 Task: Search one way flight ticket for 3 adults, 3 children in premium economy from Casper: Casper Natrona County International Airport to Rockford: Chicago Rockford International Airport(was Northwest Chicagoland Regional Airport At Rockford) on 5-1-2023. Choice of flights is Sun country airlines. Number of bags: 1 carry on bag. Price is upto 94000. Outbound departure time preference is 18:30.
Action: Mouse moved to (245, 414)
Screenshot: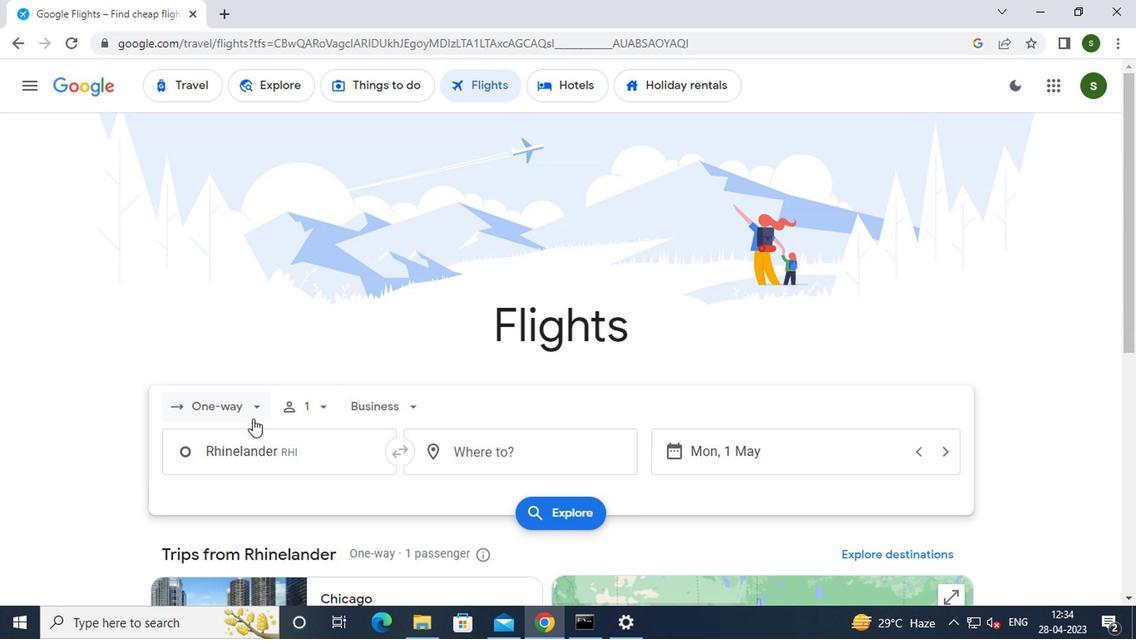 
Action: Mouse pressed left at (245, 414)
Screenshot: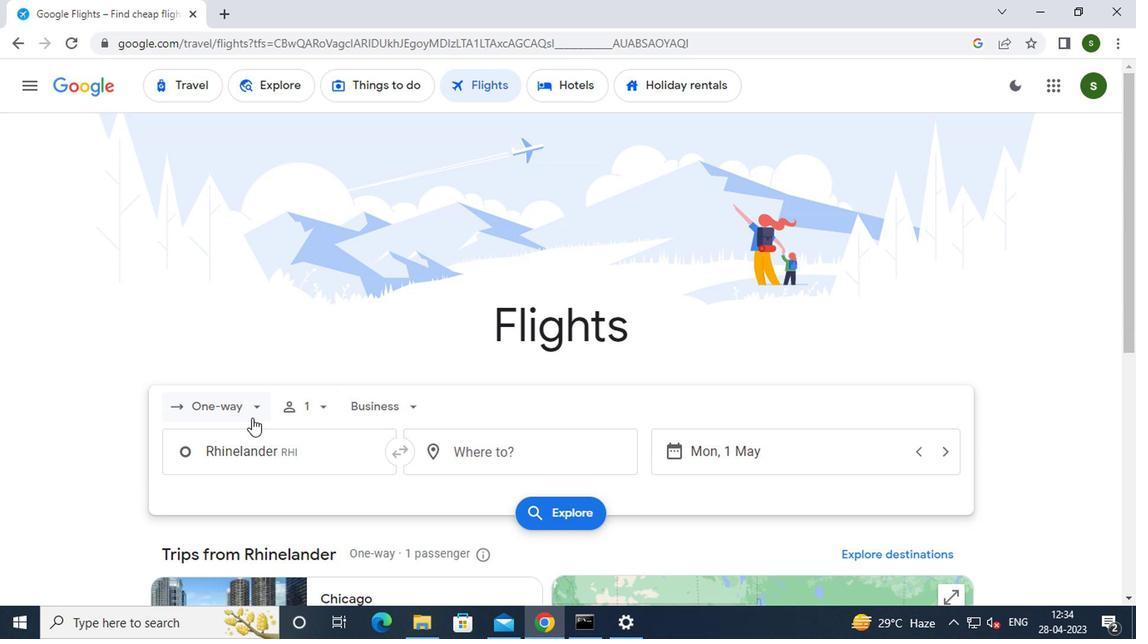 
Action: Mouse moved to (263, 488)
Screenshot: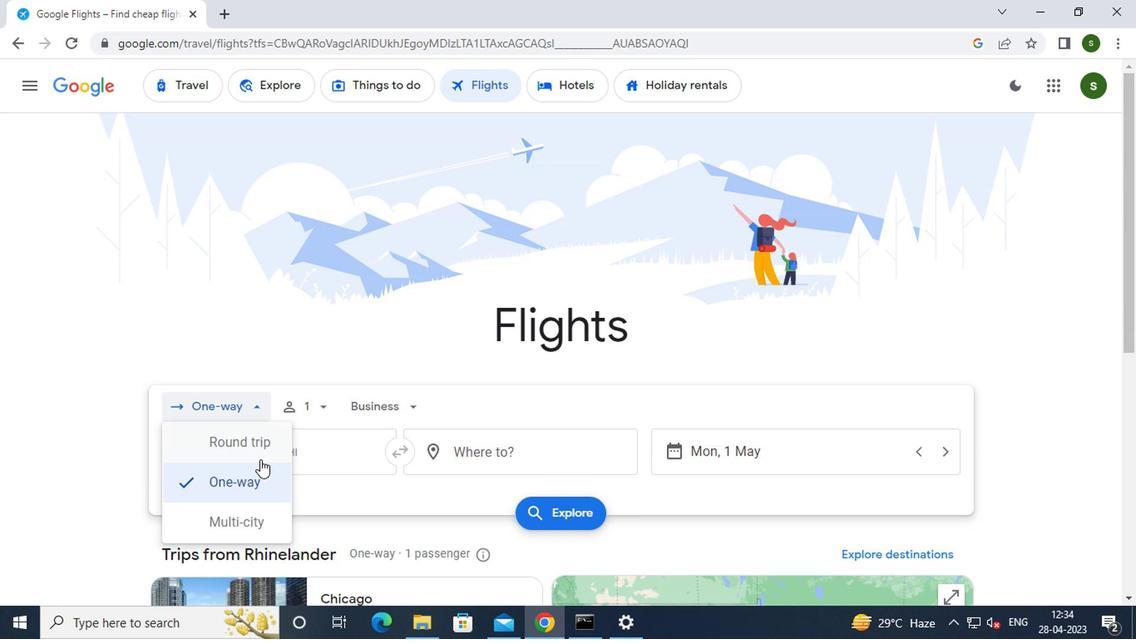 
Action: Mouse pressed left at (263, 488)
Screenshot: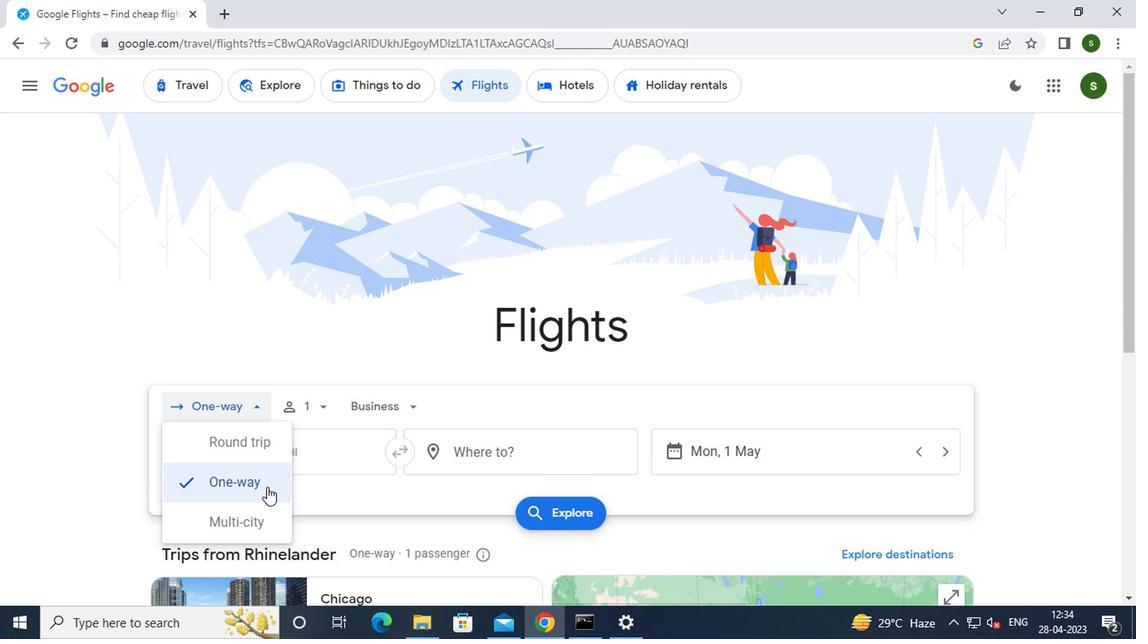 
Action: Mouse moved to (321, 411)
Screenshot: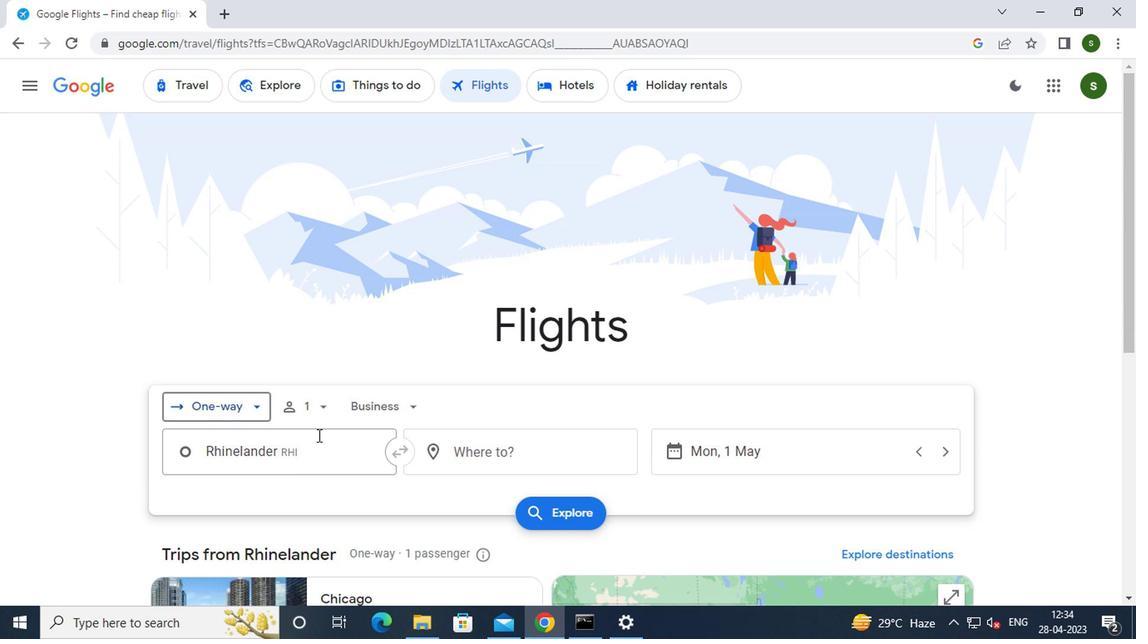 
Action: Mouse pressed left at (321, 411)
Screenshot: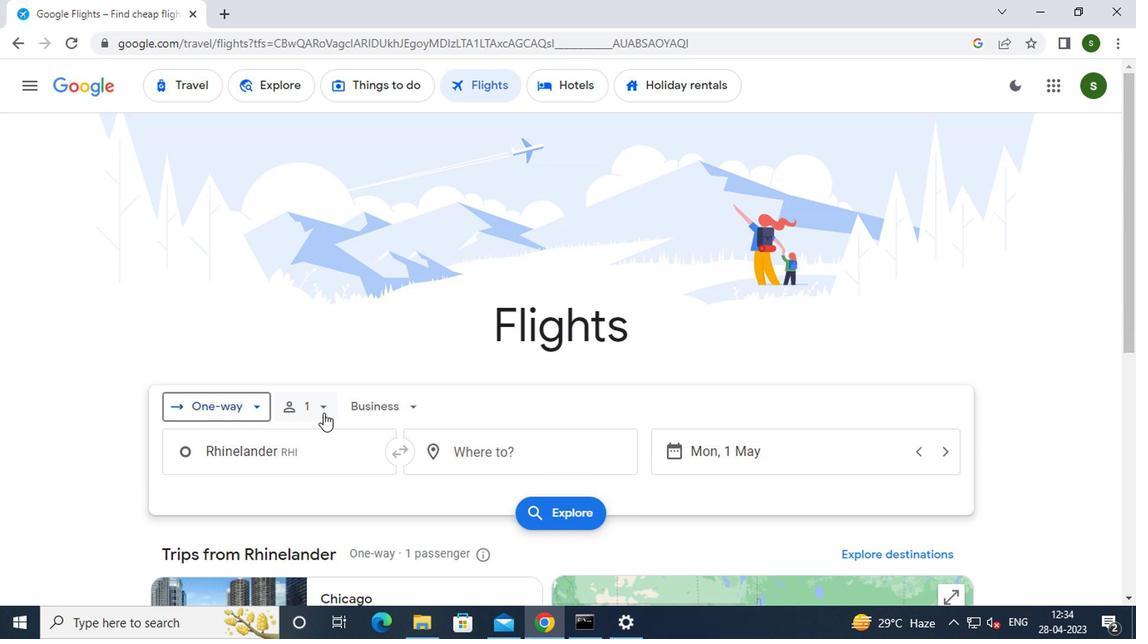 
Action: Mouse moved to (452, 451)
Screenshot: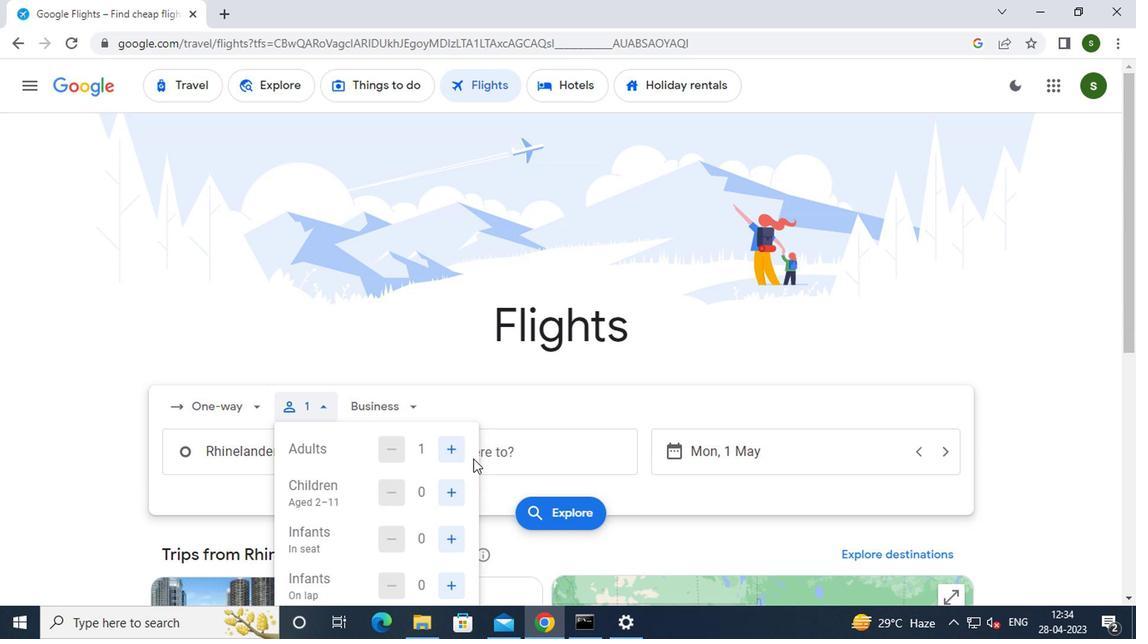 
Action: Mouse pressed left at (452, 451)
Screenshot: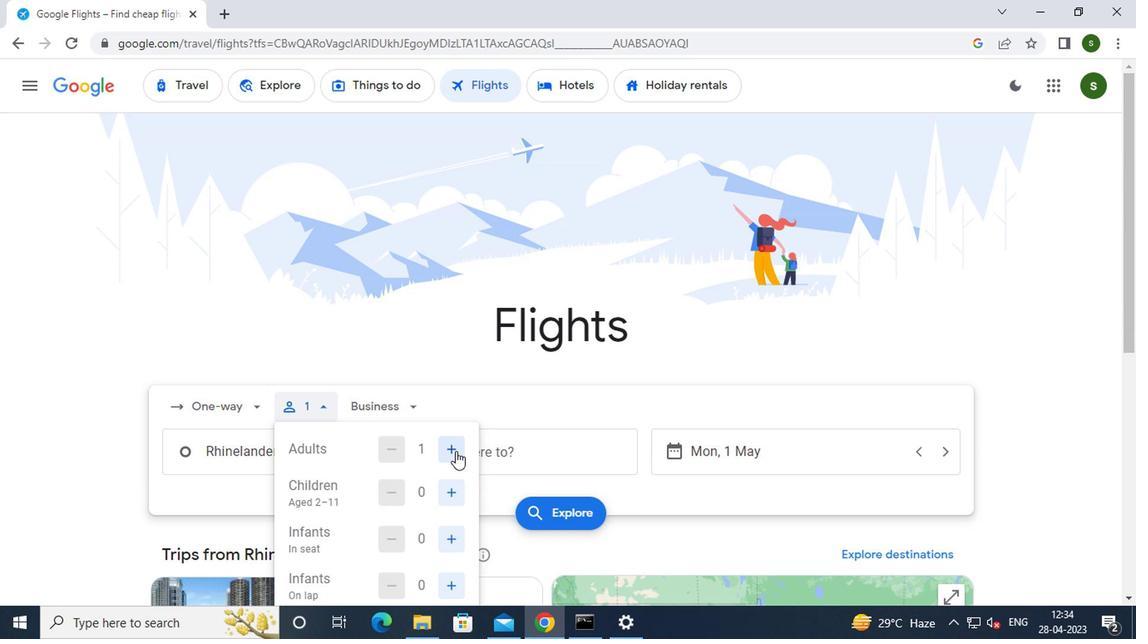 
Action: Mouse pressed left at (452, 451)
Screenshot: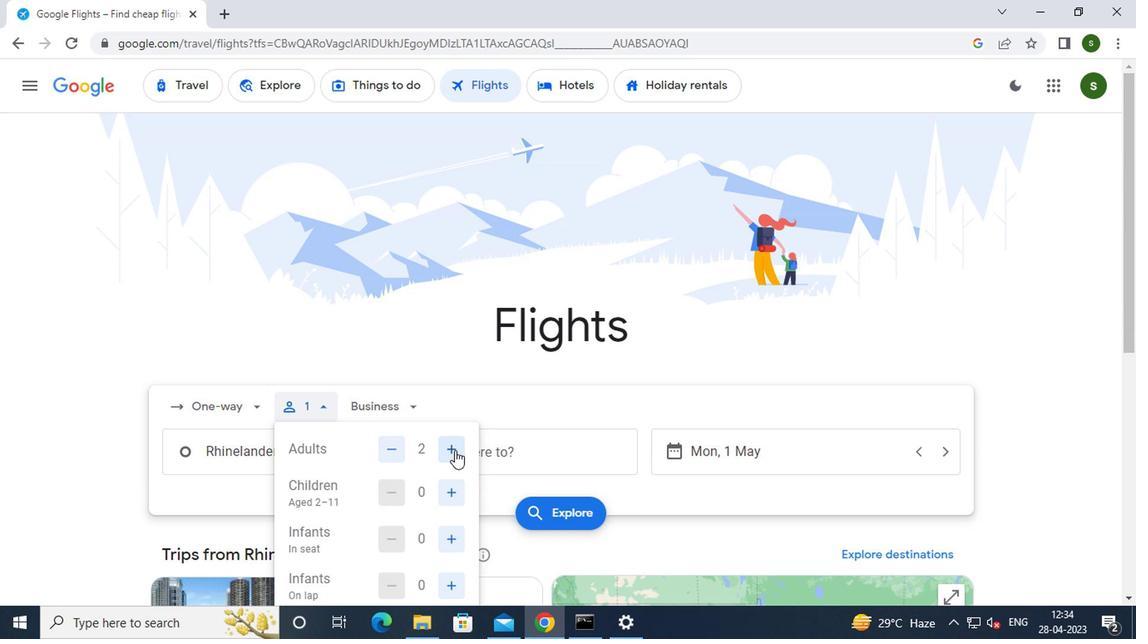
Action: Mouse moved to (448, 494)
Screenshot: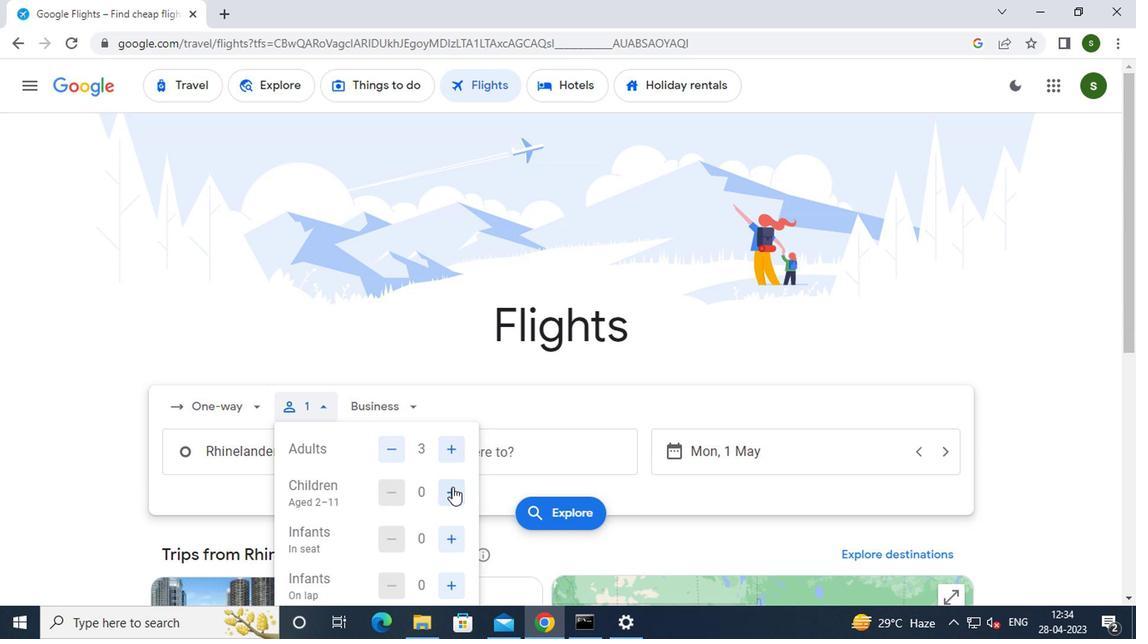 
Action: Mouse pressed left at (448, 494)
Screenshot: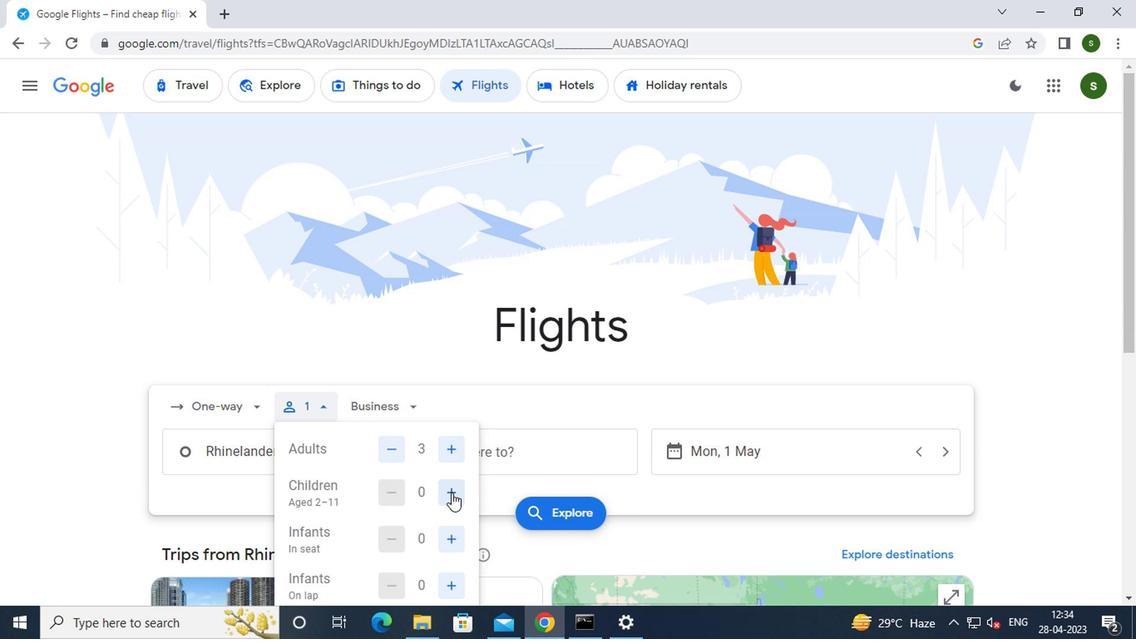 
Action: Mouse pressed left at (448, 494)
Screenshot: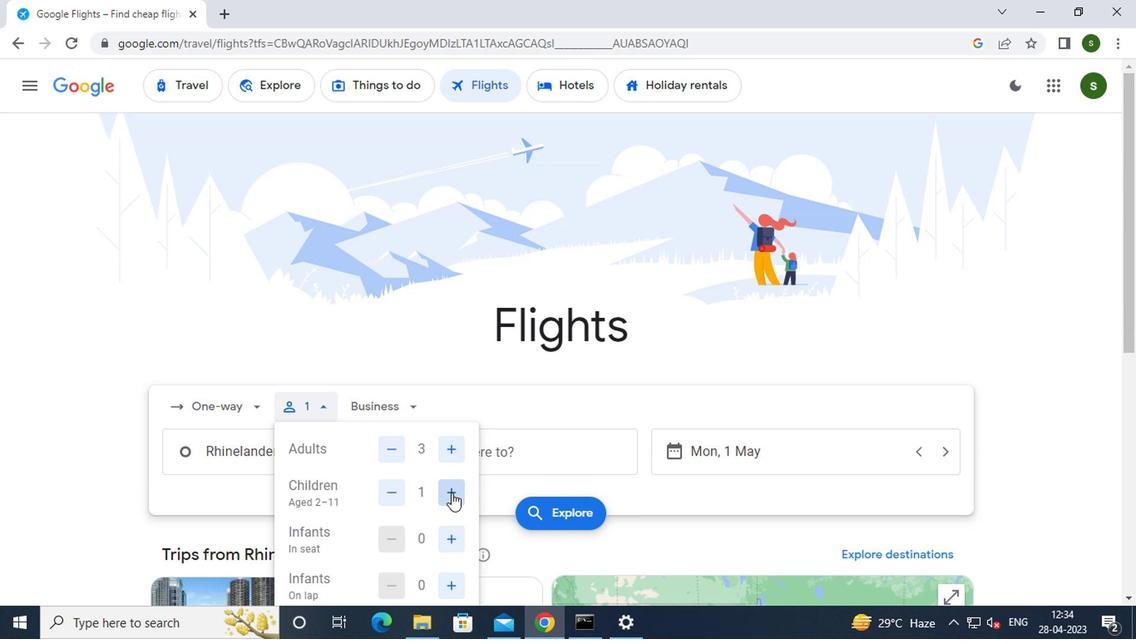 
Action: Mouse pressed left at (448, 494)
Screenshot: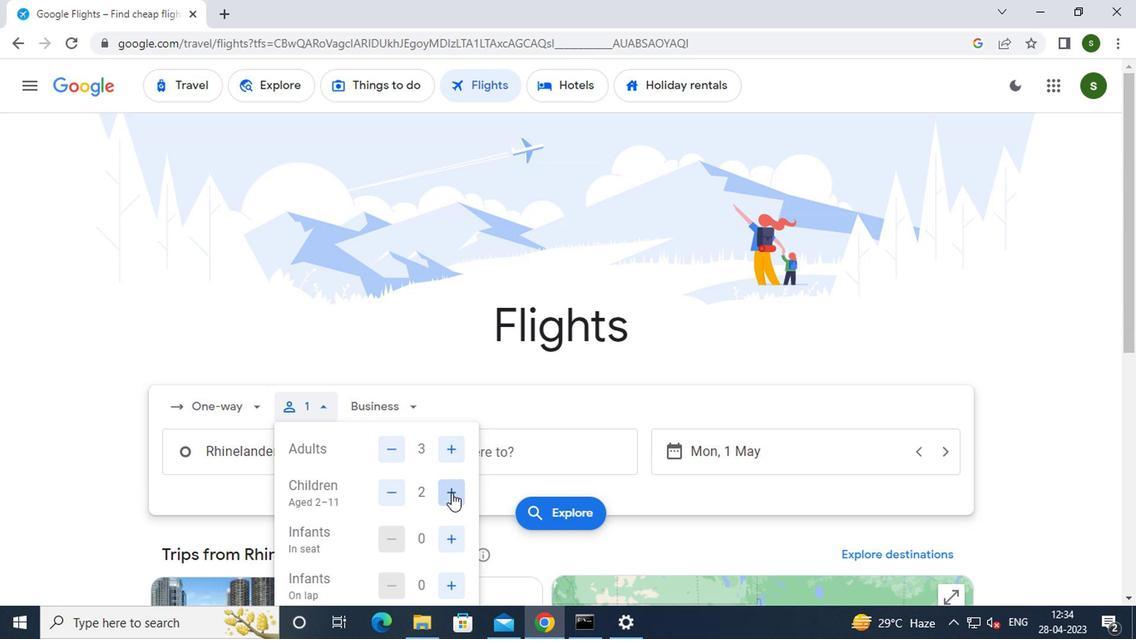 
Action: Mouse moved to (408, 404)
Screenshot: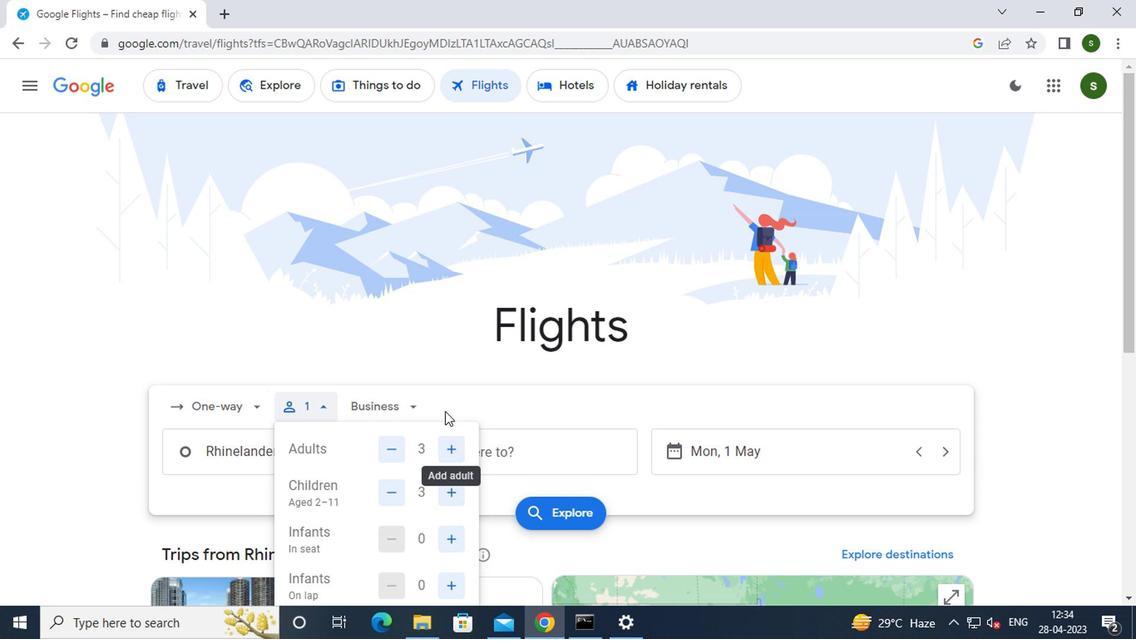 
Action: Mouse pressed left at (408, 404)
Screenshot: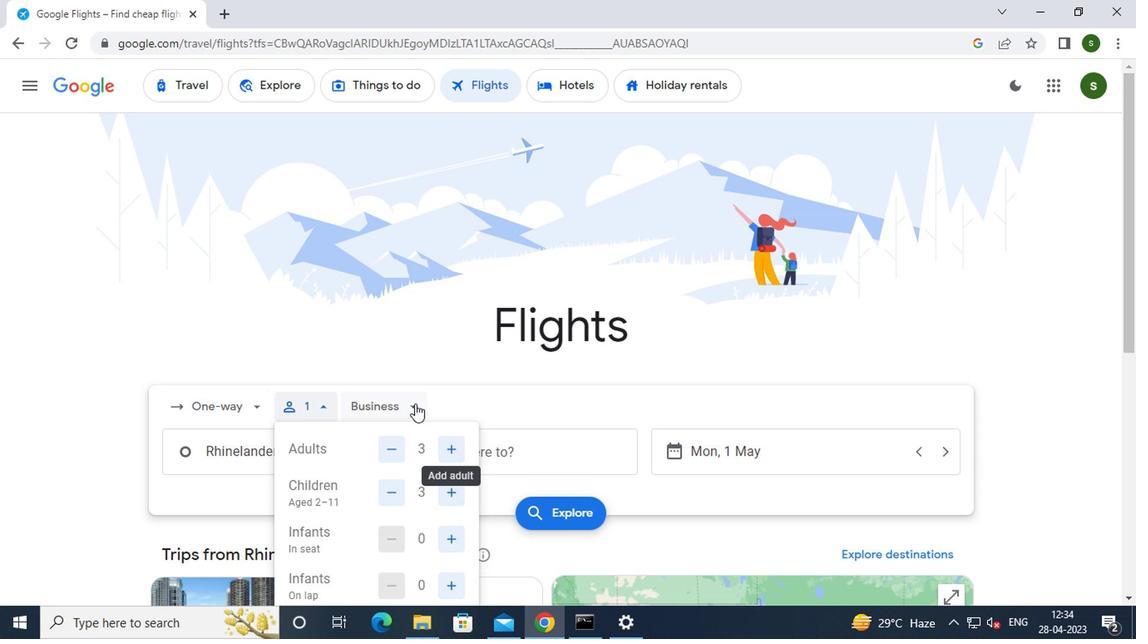 
Action: Mouse moved to (432, 482)
Screenshot: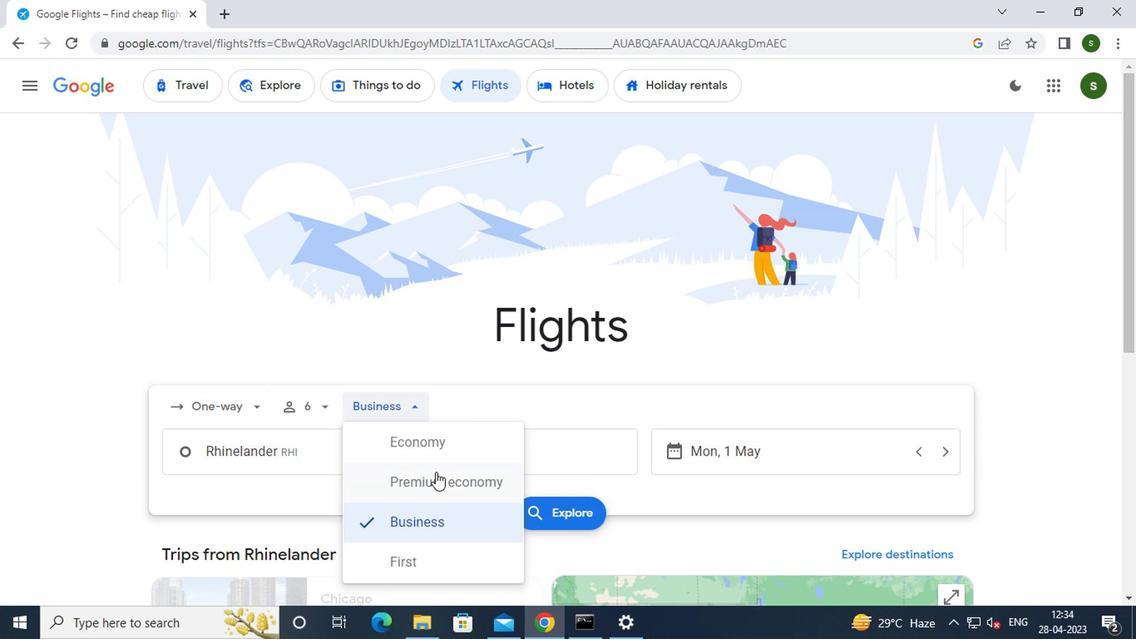 
Action: Mouse pressed left at (432, 482)
Screenshot: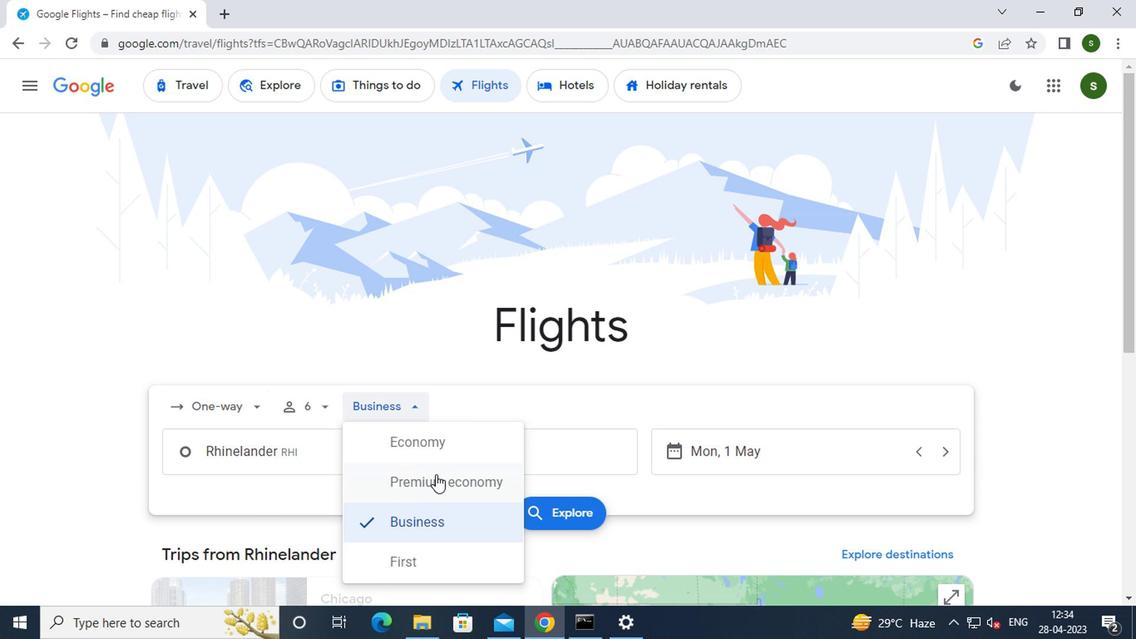 
Action: Mouse moved to (323, 464)
Screenshot: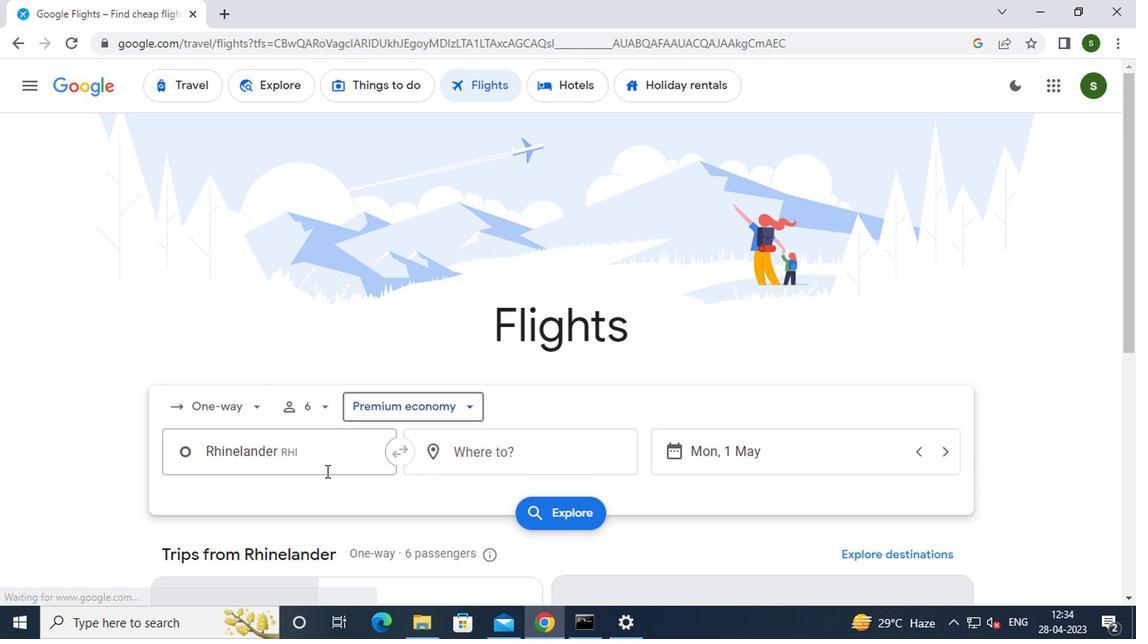 
Action: Mouse pressed left at (323, 464)
Screenshot: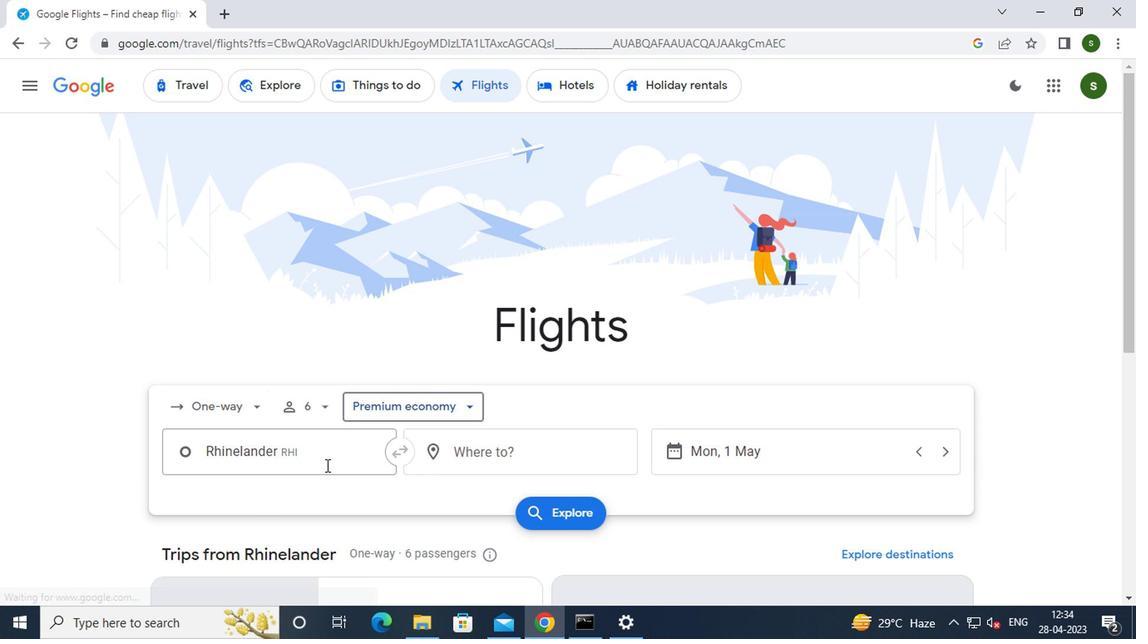 
Action: Key pressed <Key.backspace>c<Key.caps_lock>asper
Screenshot: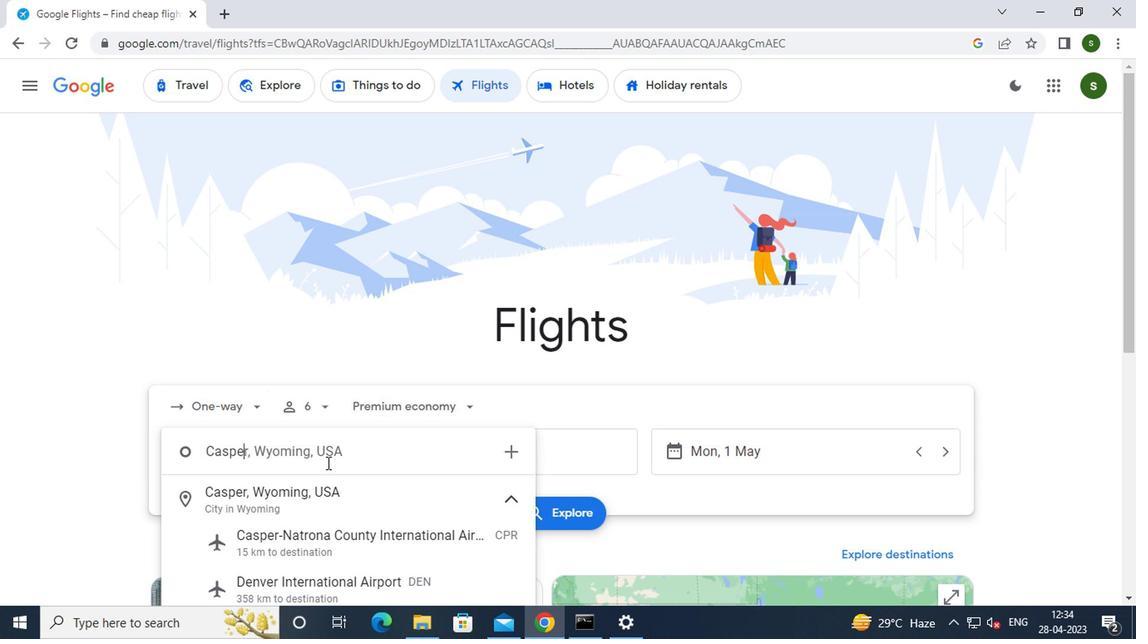 
Action: Mouse moved to (358, 544)
Screenshot: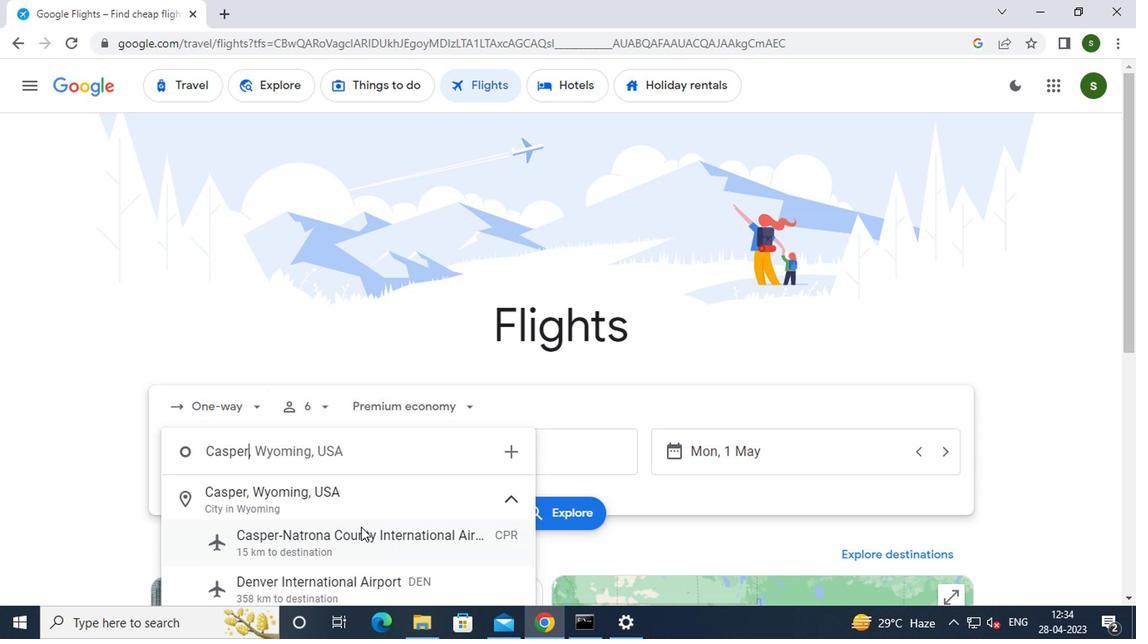 
Action: Mouse pressed left at (358, 544)
Screenshot: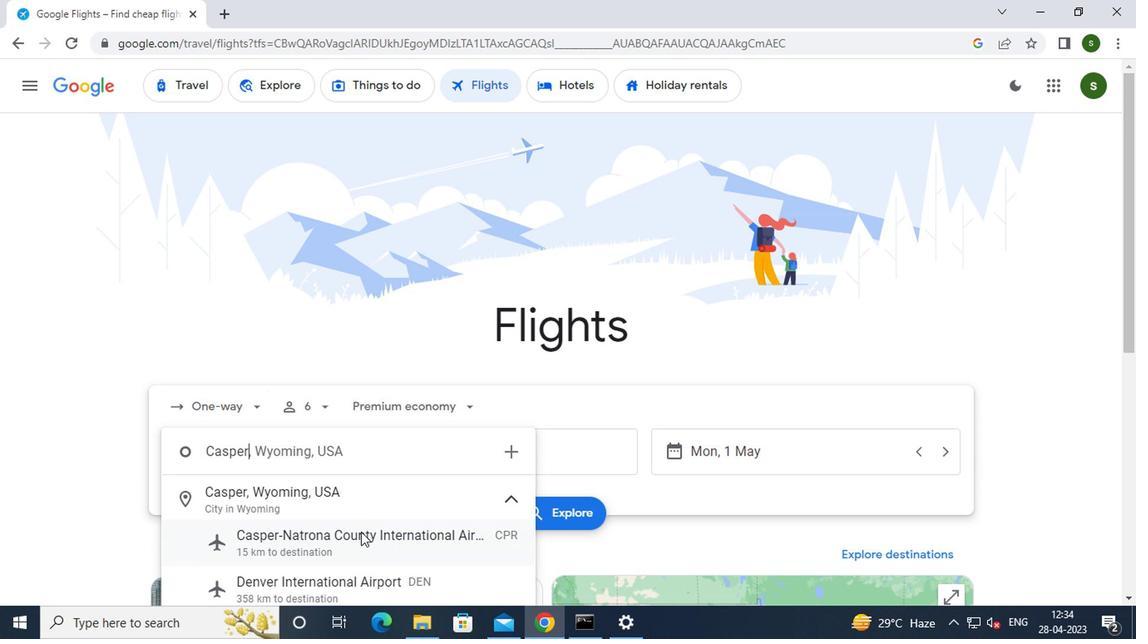 
Action: Mouse moved to (515, 453)
Screenshot: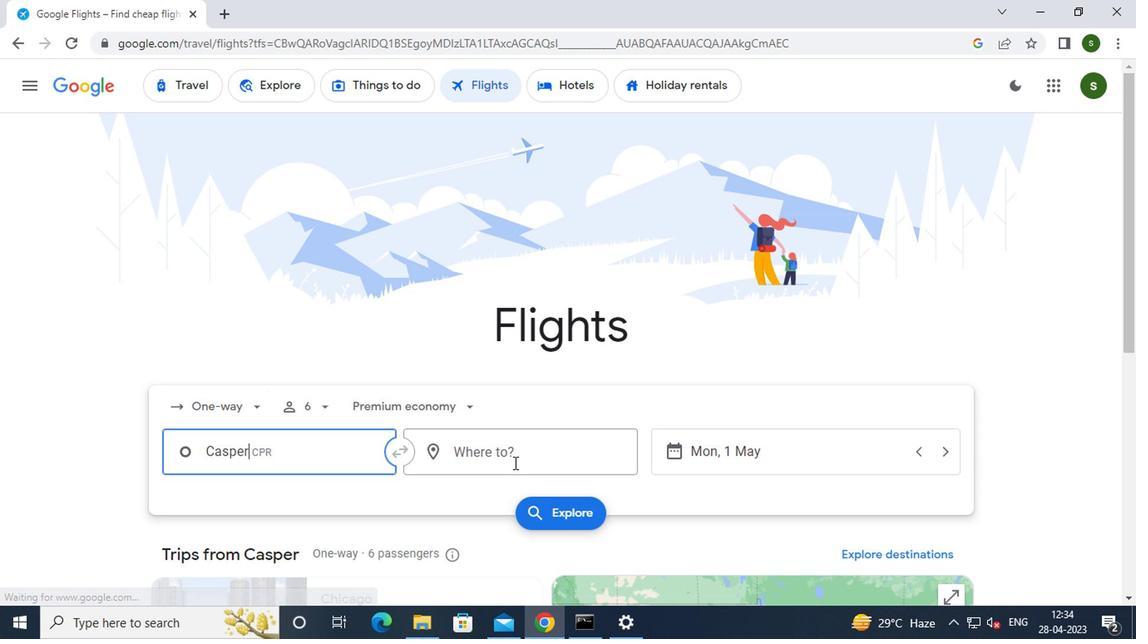 
Action: Mouse pressed left at (515, 453)
Screenshot: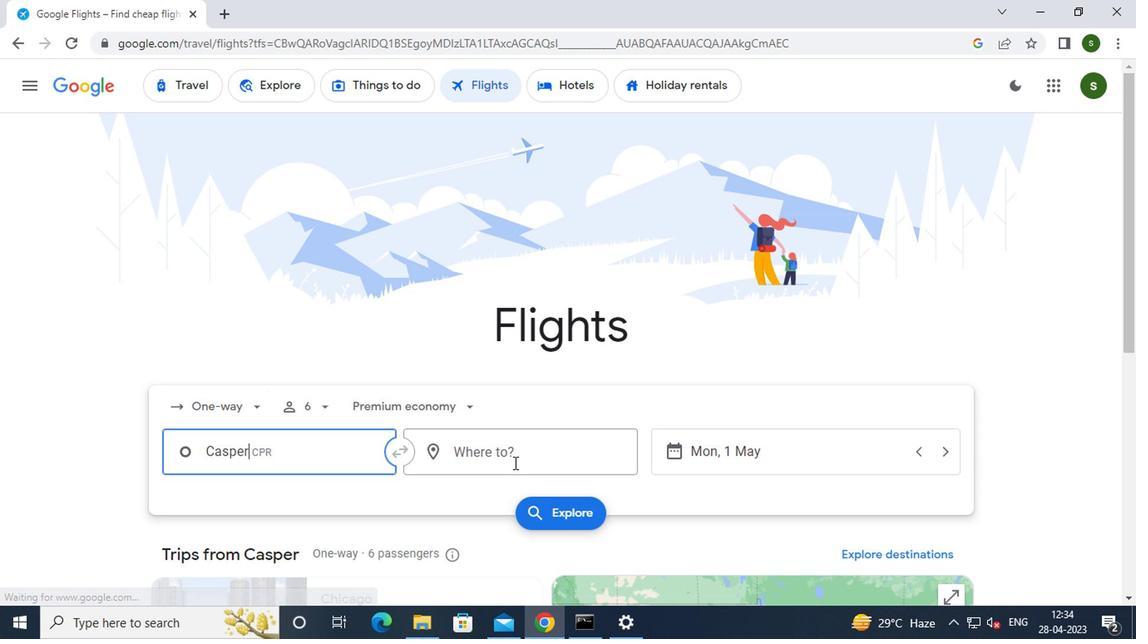
Action: Mouse moved to (507, 449)
Screenshot: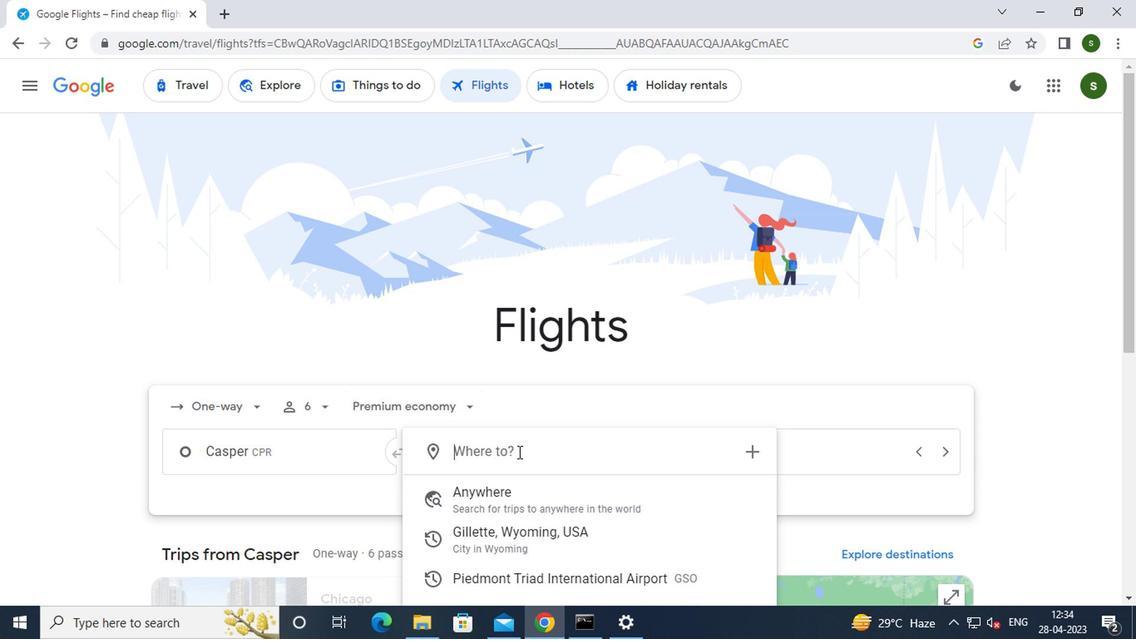 
Action: Key pressed <Key.caps_lock>r<Key.caps_lock>ockford
Screenshot: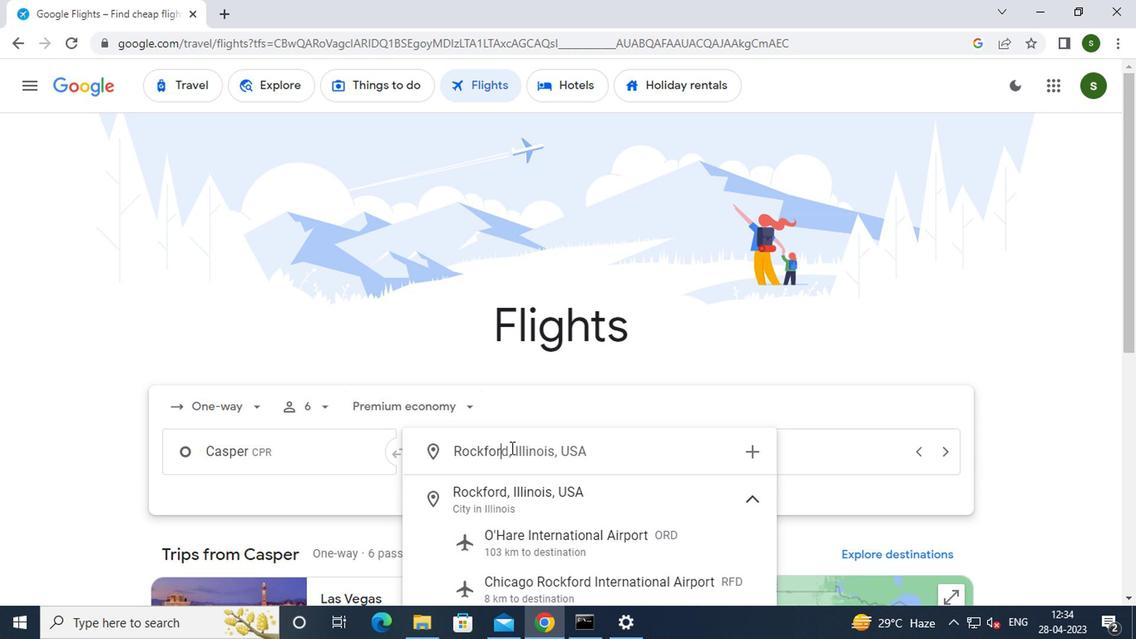 
Action: Mouse moved to (542, 591)
Screenshot: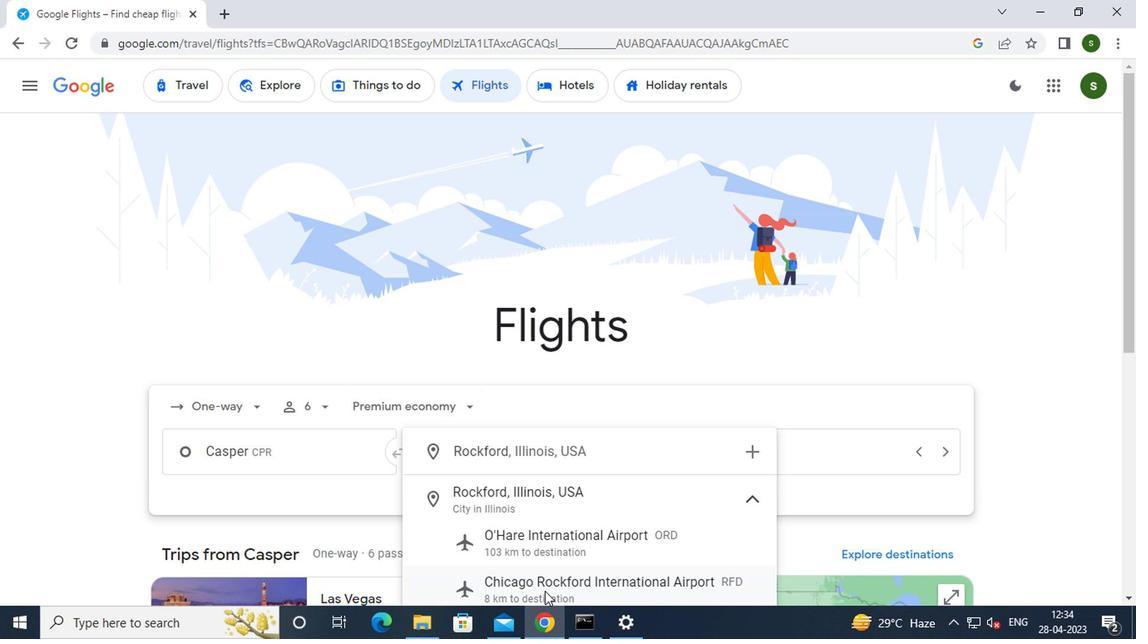 
Action: Mouse pressed left at (542, 591)
Screenshot: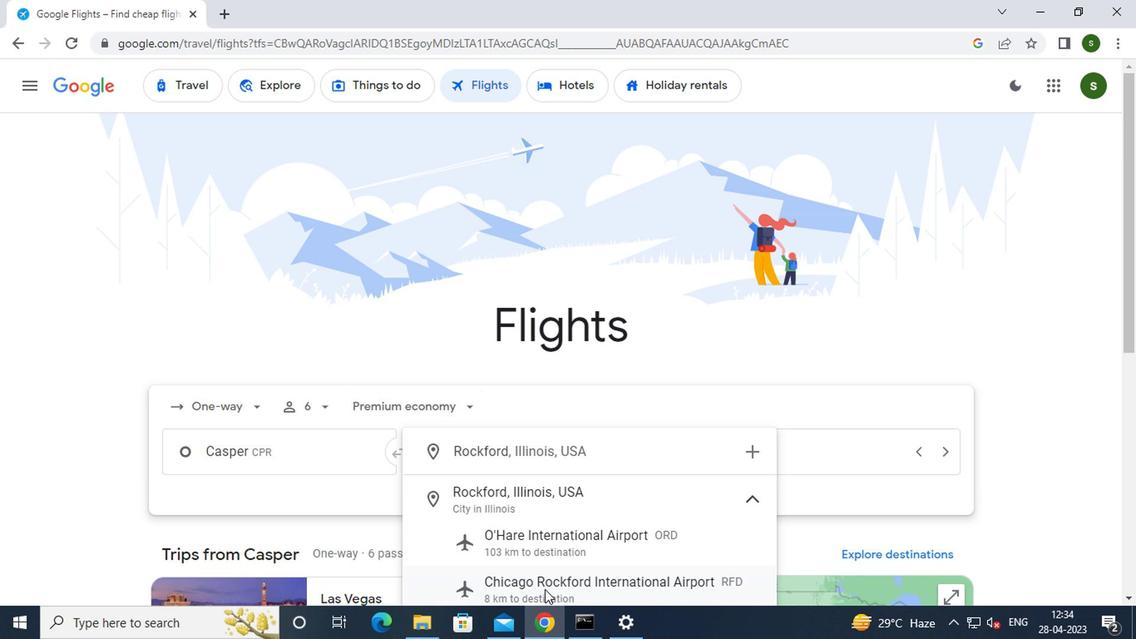
Action: Mouse moved to (753, 445)
Screenshot: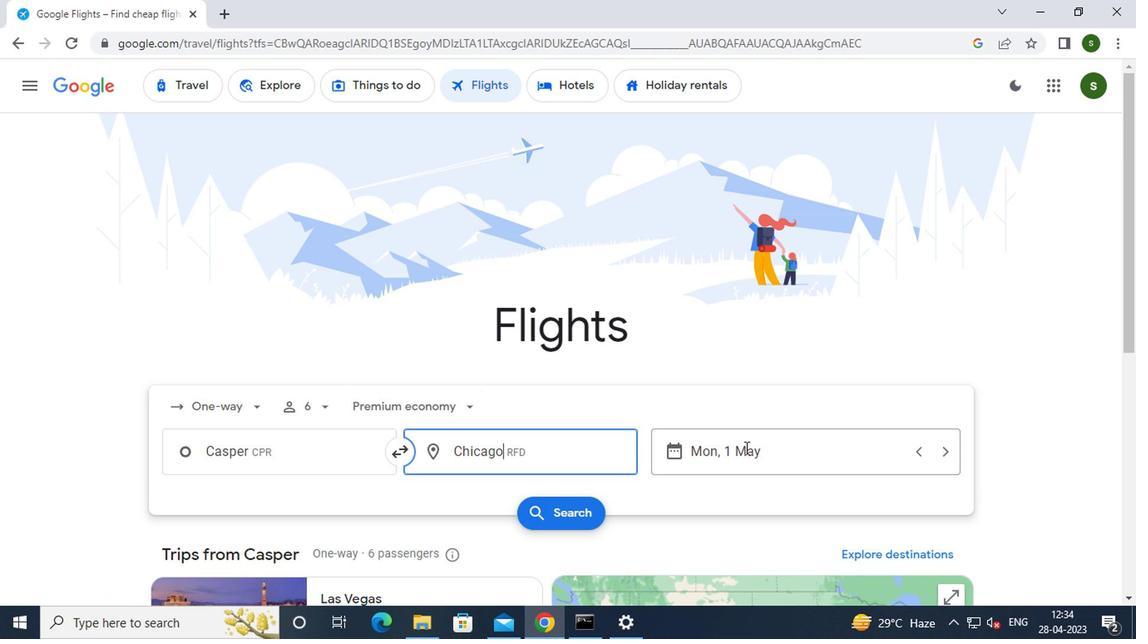 
Action: Mouse pressed left at (753, 445)
Screenshot: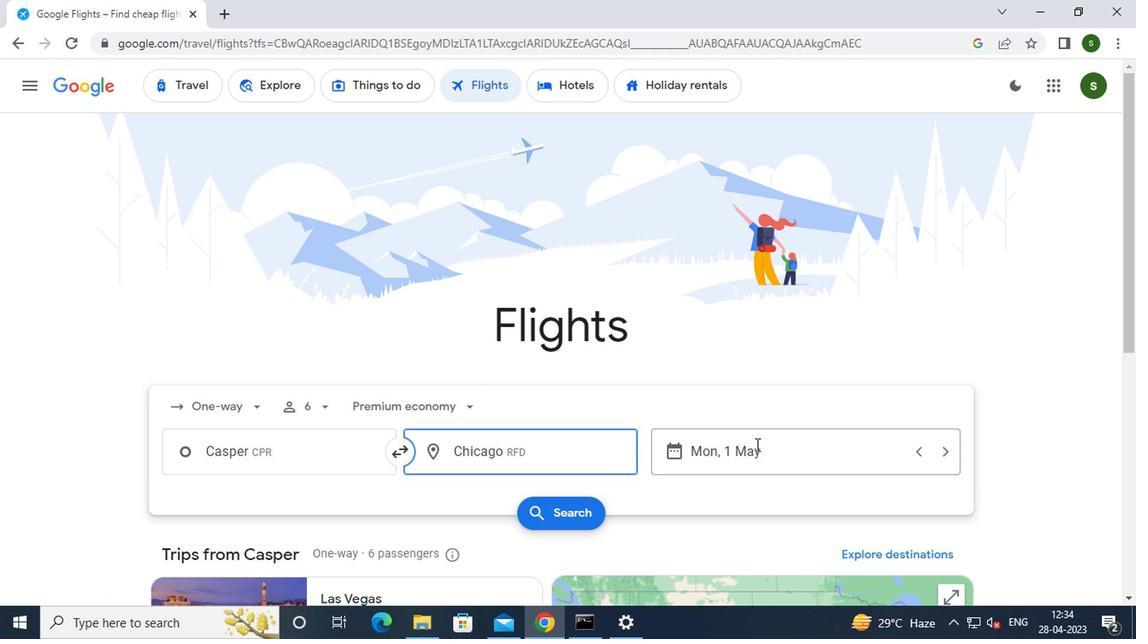 
Action: Mouse moved to (722, 303)
Screenshot: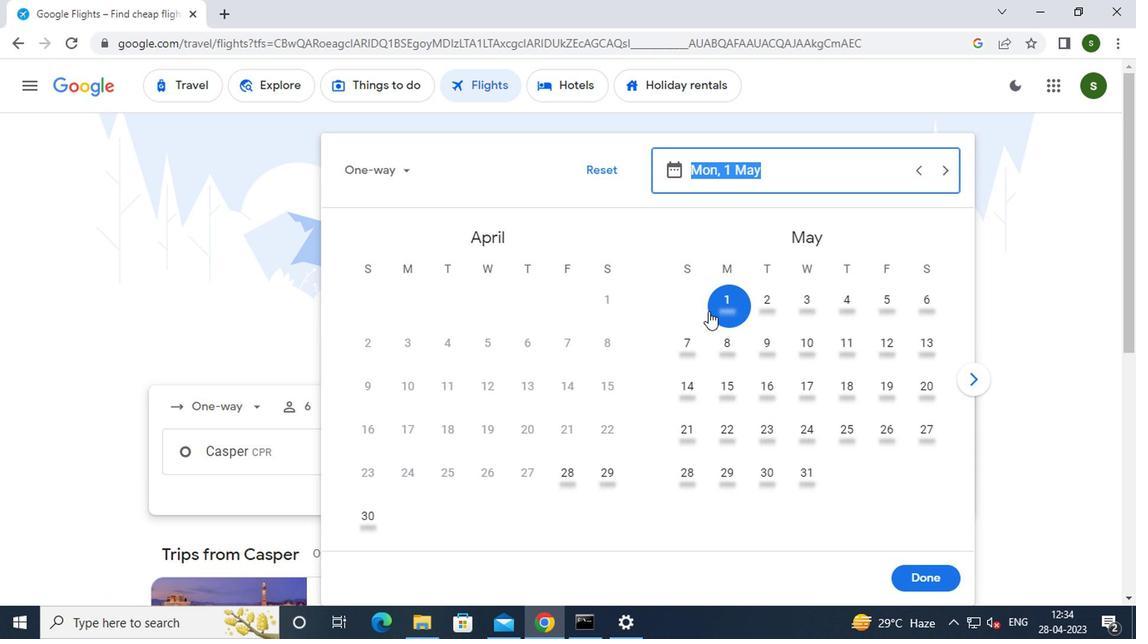 
Action: Mouse pressed left at (722, 303)
Screenshot: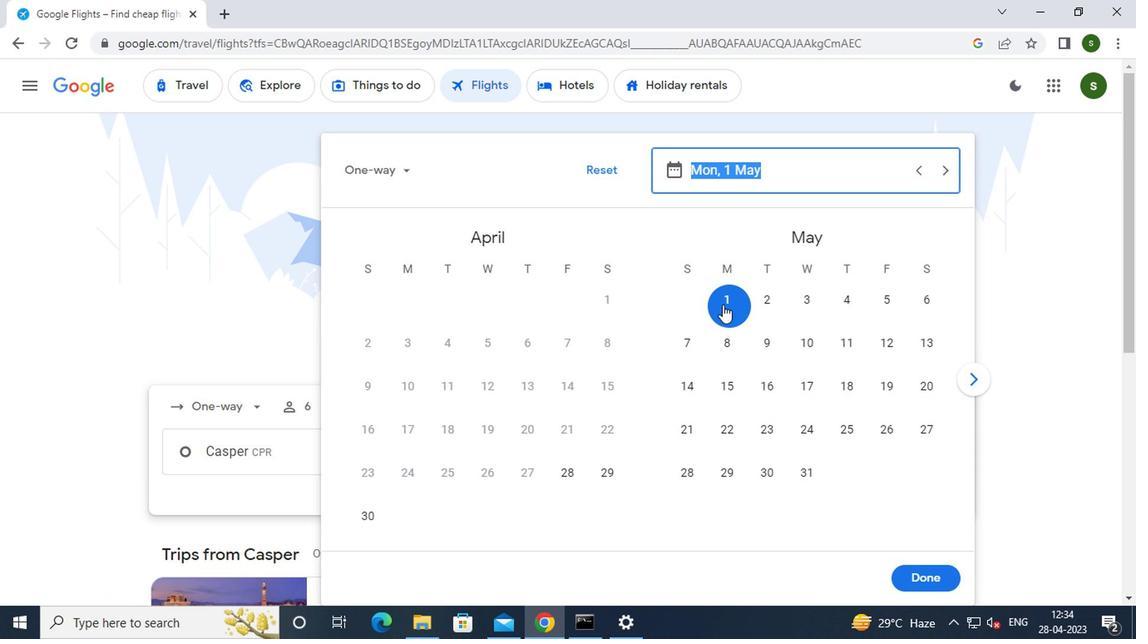 
Action: Mouse moved to (909, 575)
Screenshot: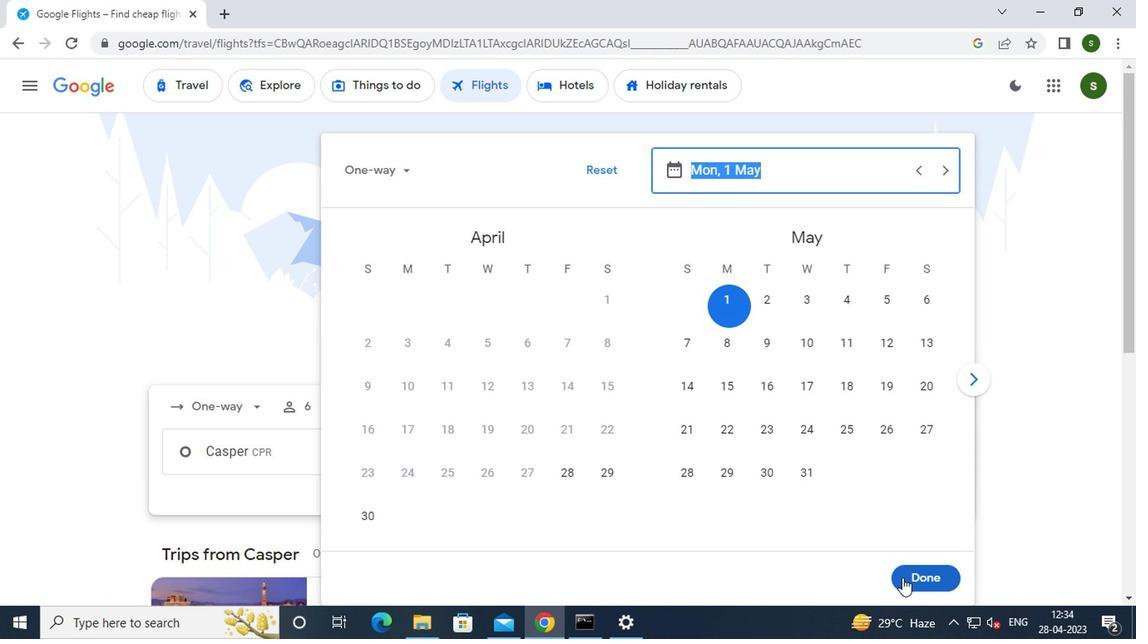
Action: Mouse pressed left at (909, 575)
Screenshot: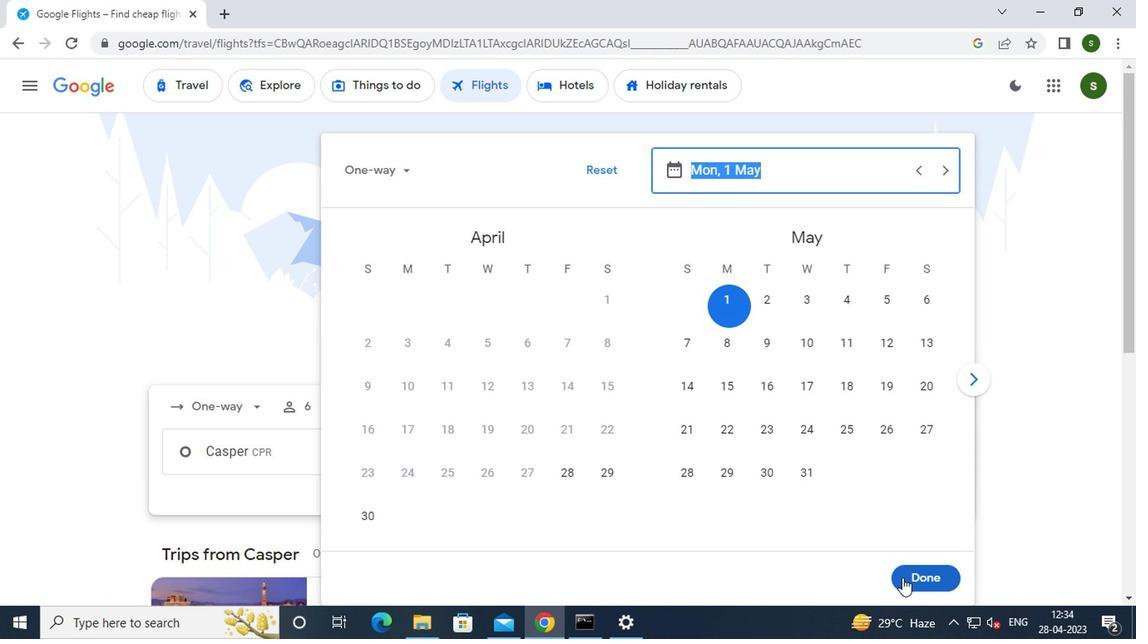 
Action: Mouse moved to (571, 513)
Screenshot: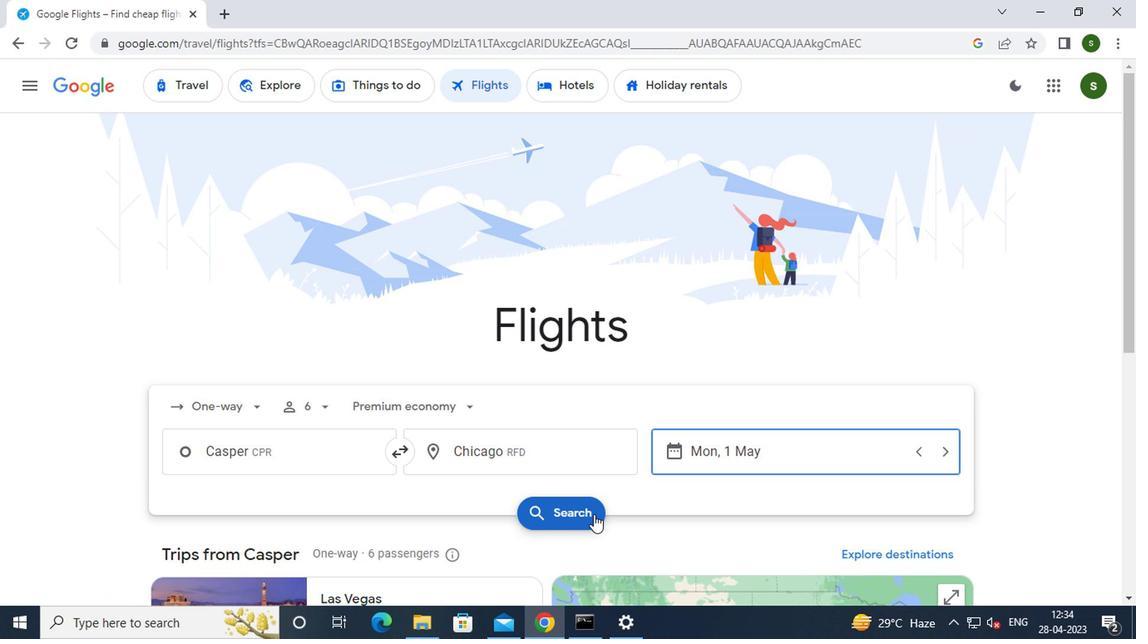 
Action: Mouse pressed left at (571, 513)
Screenshot: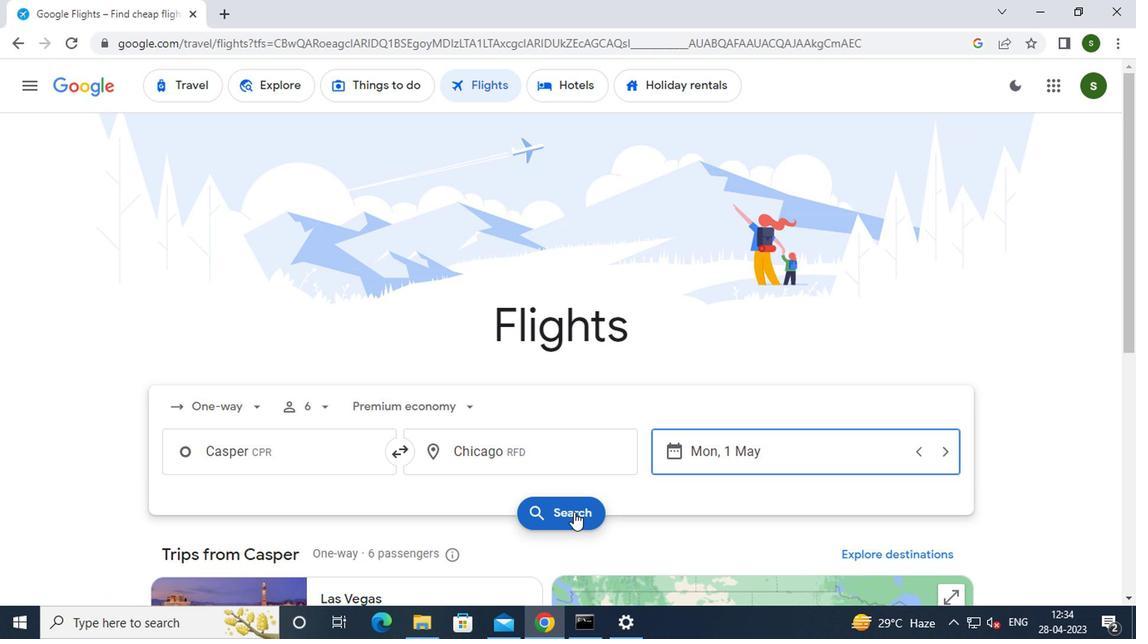 
Action: Mouse moved to (201, 241)
Screenshot: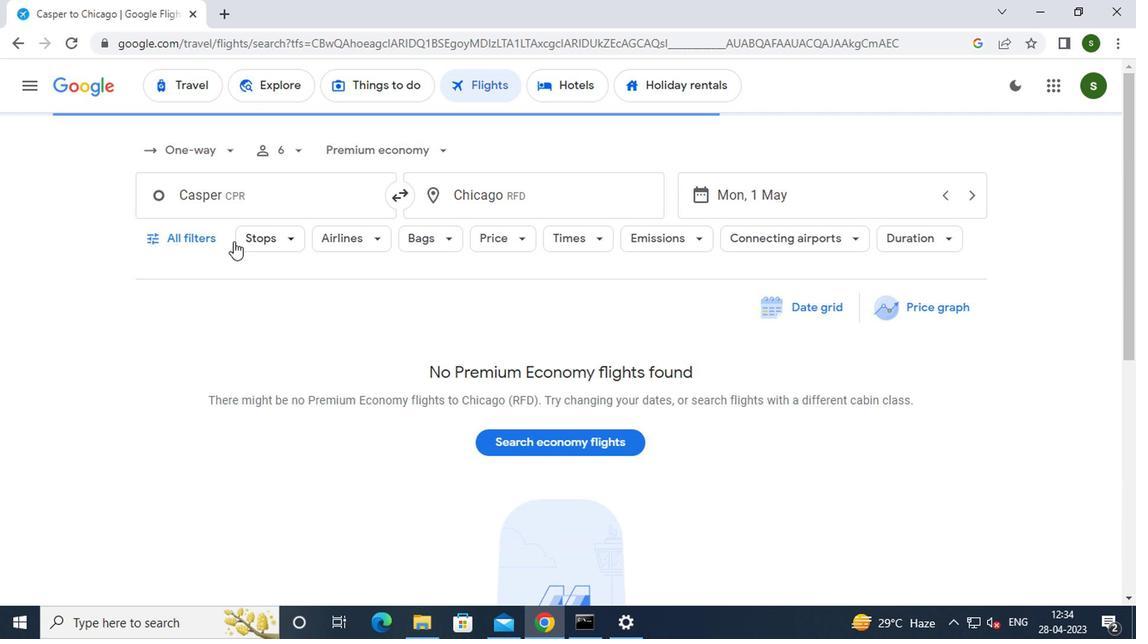 
Action: Mouse pressed left at (201, 241)
Screenshot: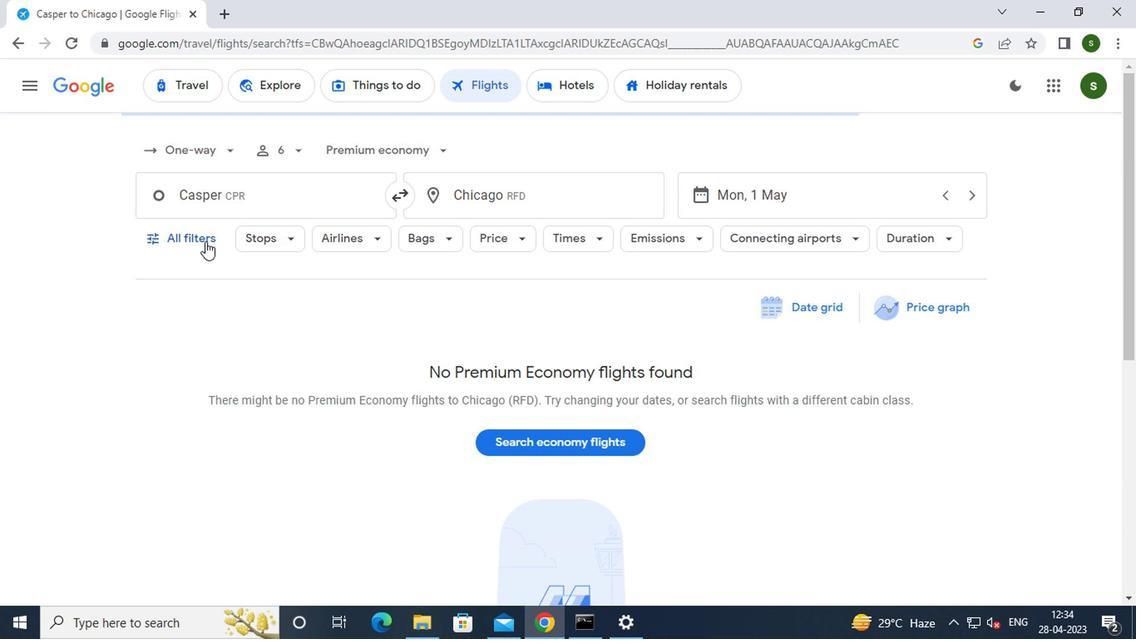 
Action: Mouse moved to (245, 328)
Screenshot: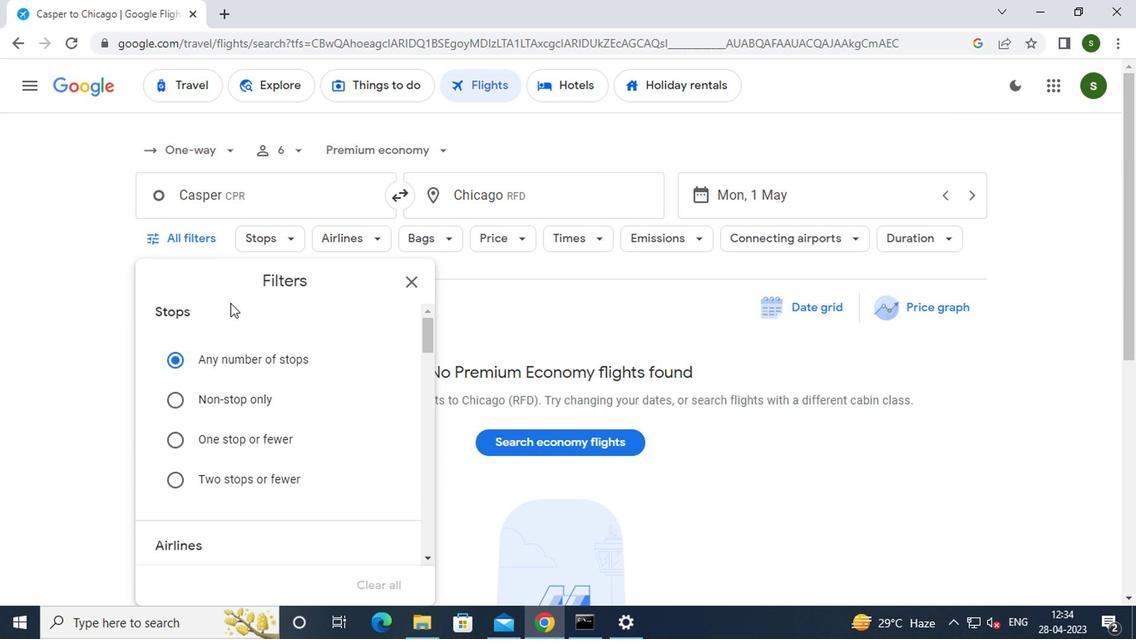 
Action: Mouse scrolled (245, 327) with delta (0, 0)
Screenshot: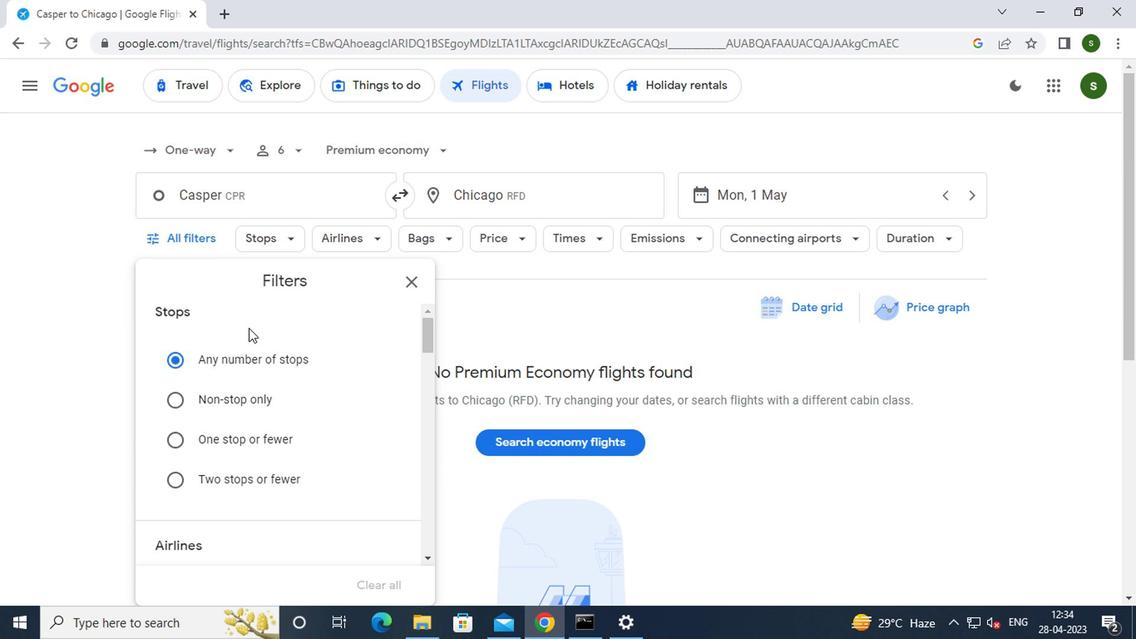 
Action: Mouse scrolled (245, 327) with delta (0, 0)
Screenshot: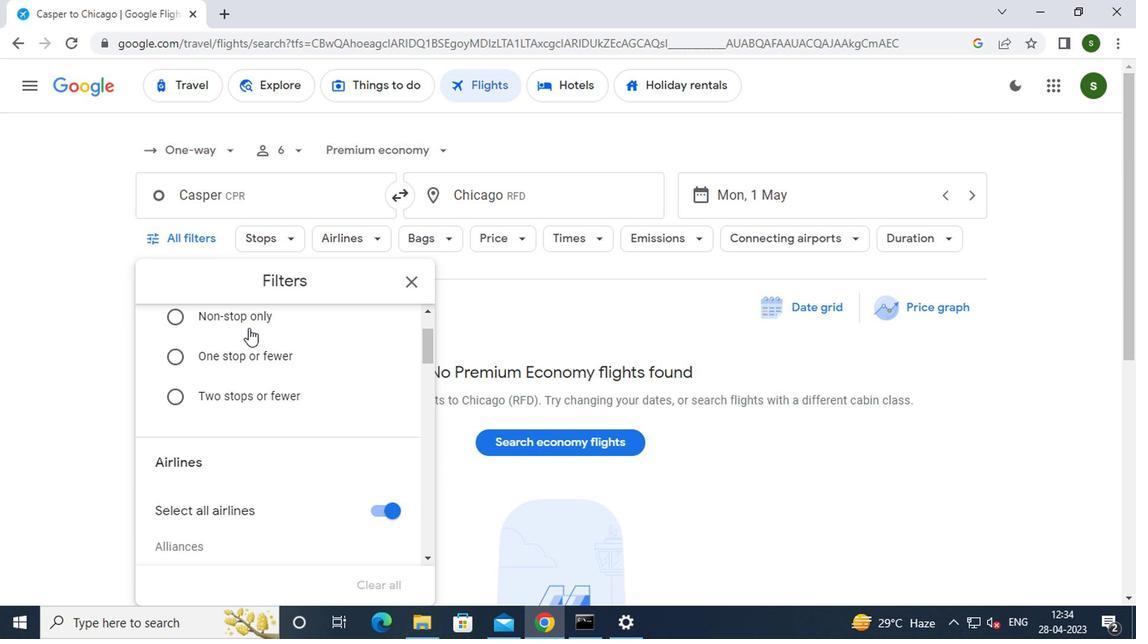 
Action: Mouse moved to (387, 427)
Screenshot: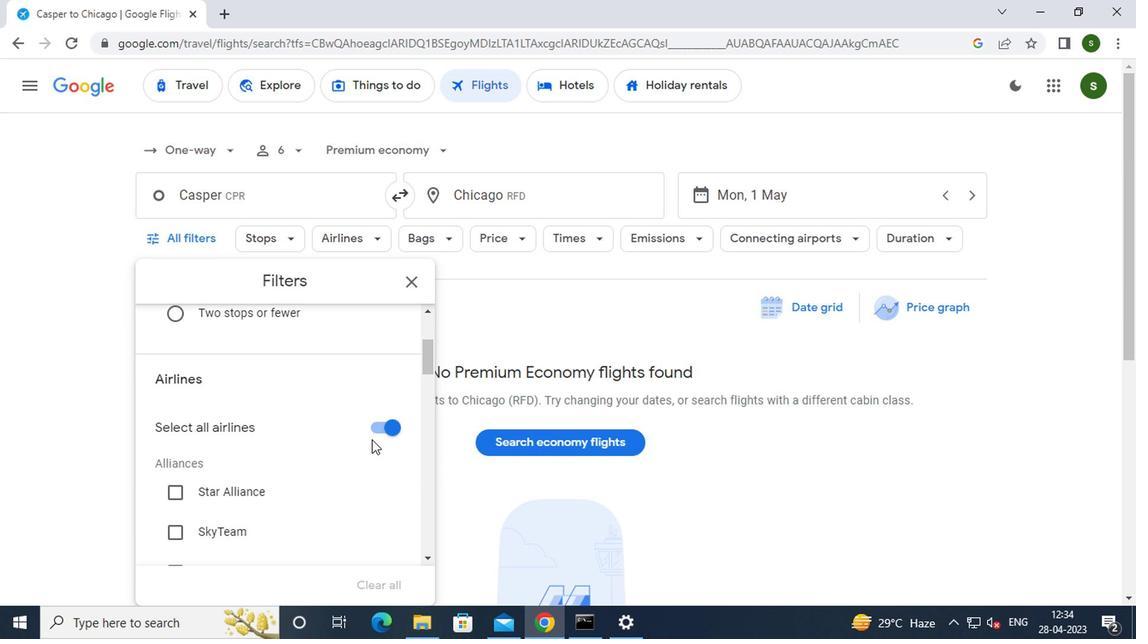 
Action: Mouse pressed left at (387, 427)
Screenshot: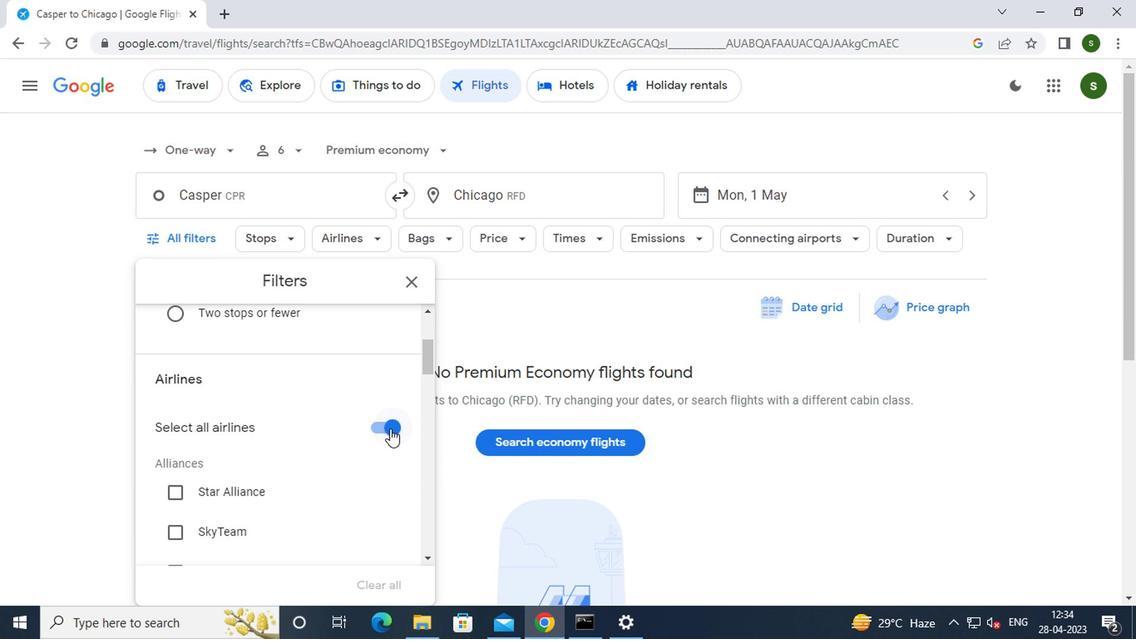 
Action: Mouse moved to (330, 426)
Screenshot: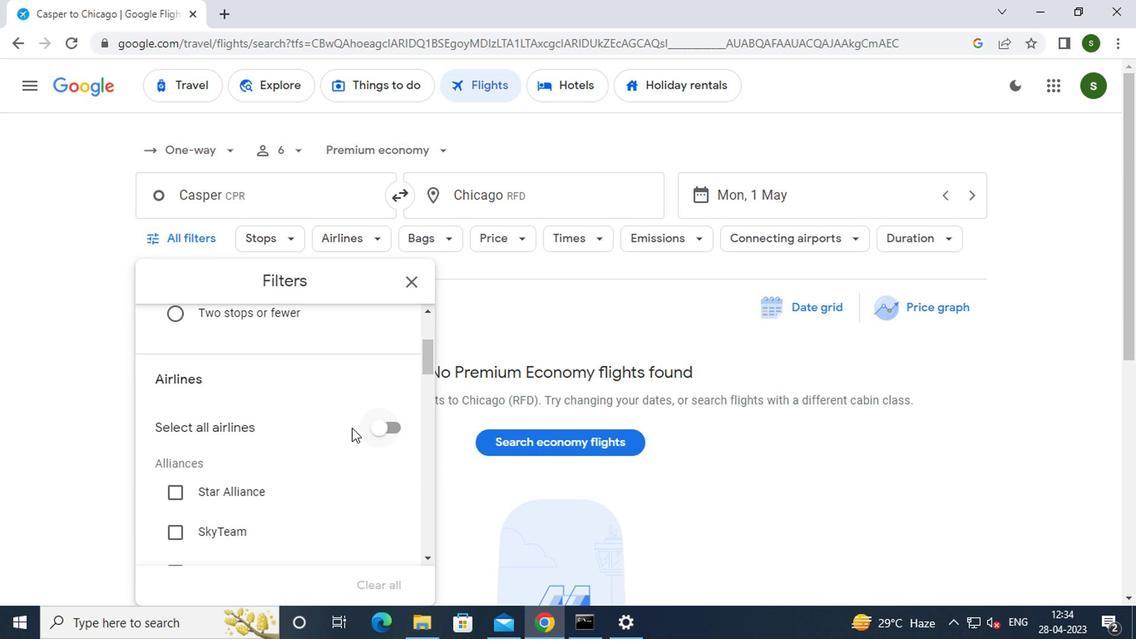 
Action: Mouse scrolled (330, 425) with delta (0, -1)
Screenshot: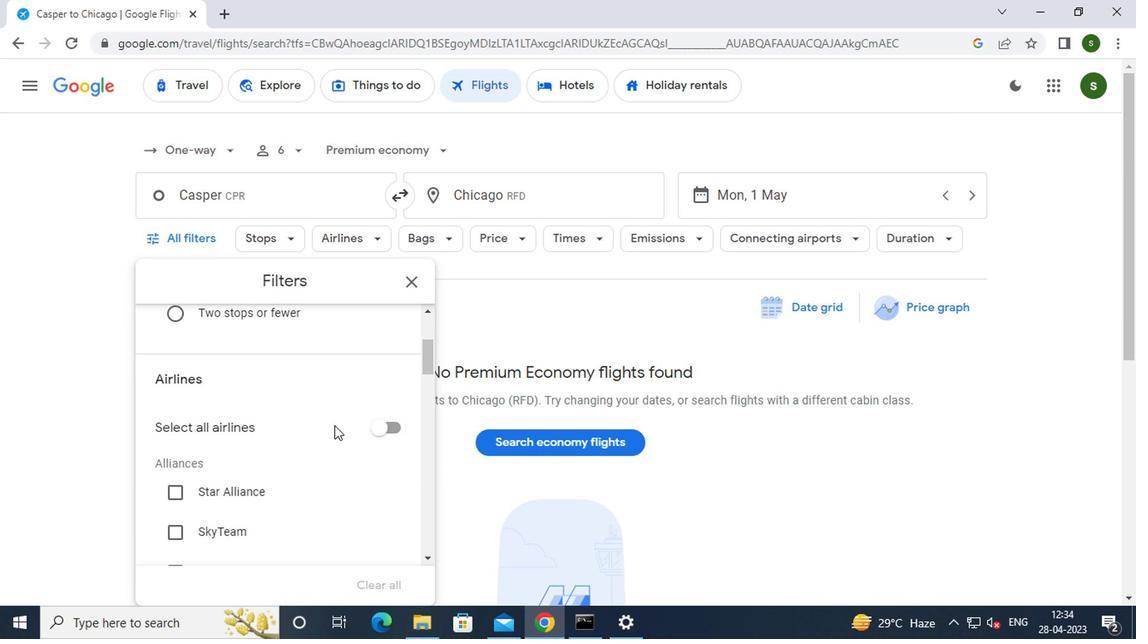
Action: Mouse scrolled (330, 425) with delta (0, -1)
Screenshot: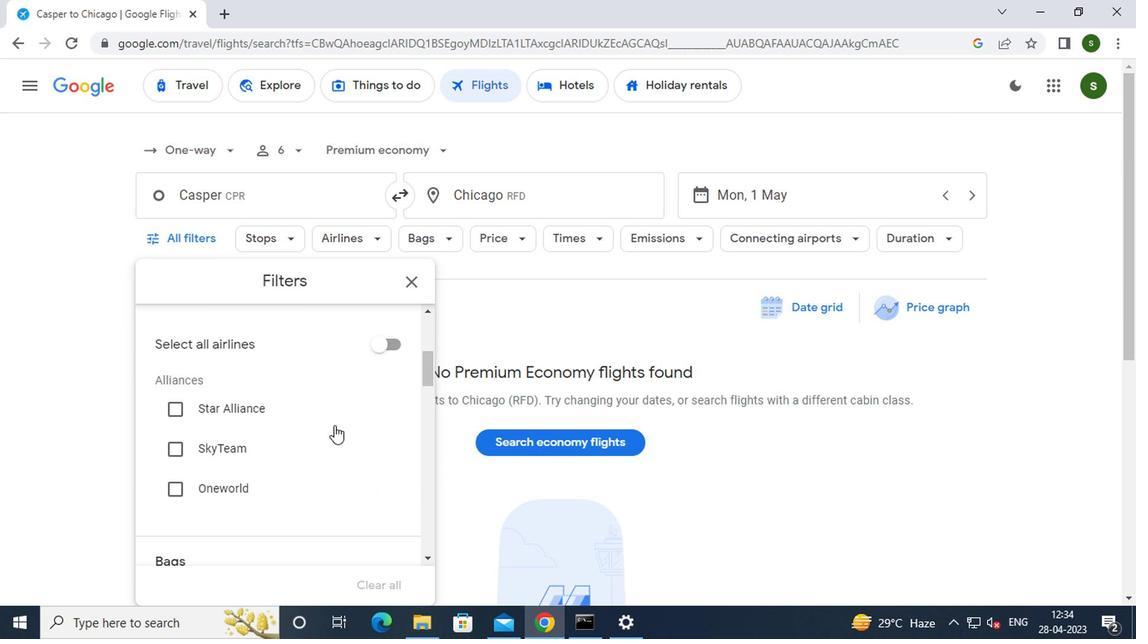 
Action: Mouse scrolled (330, 425) with delta (0, -1)
Screenshot: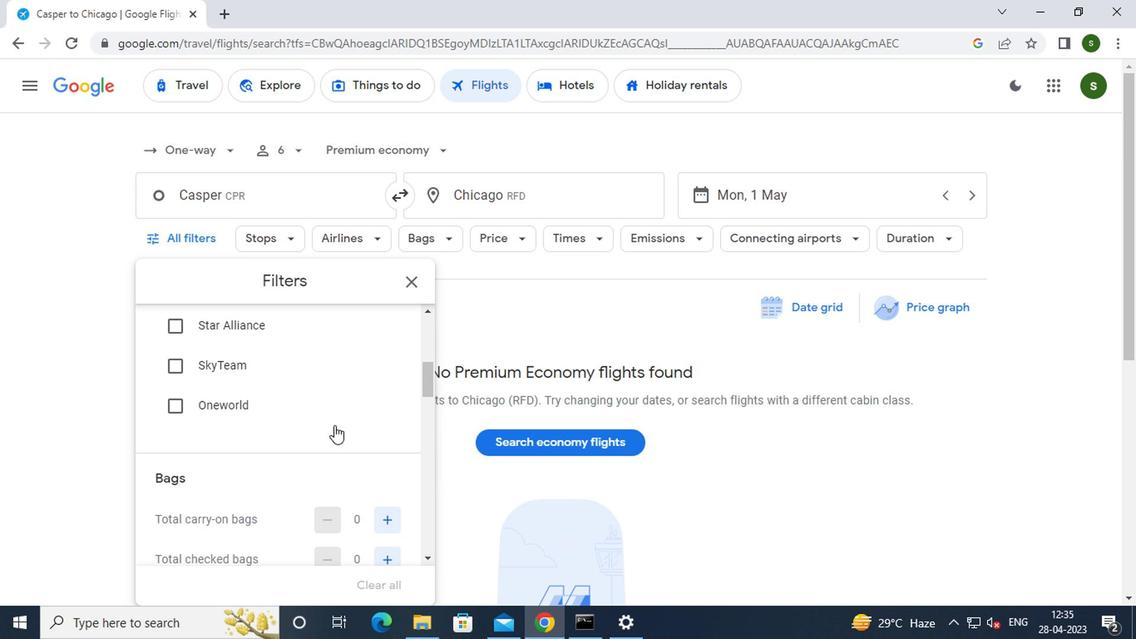 
Action: Mouse moved to (378, 435)
Screenshot: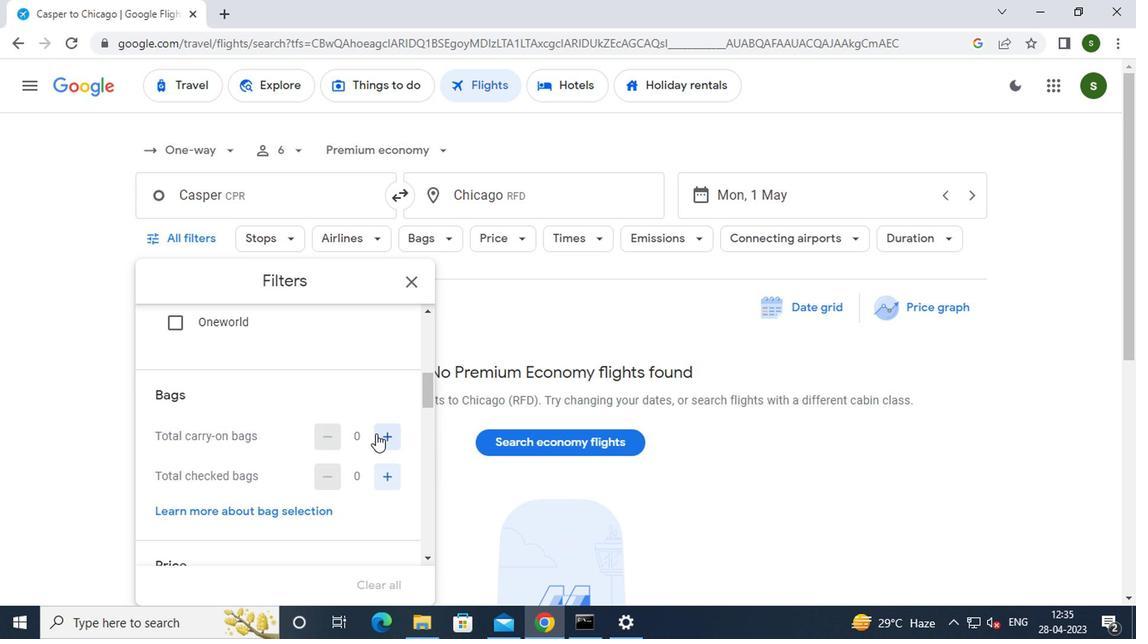 
Action: Mouse pressed left at (378, 435)
Screenshot: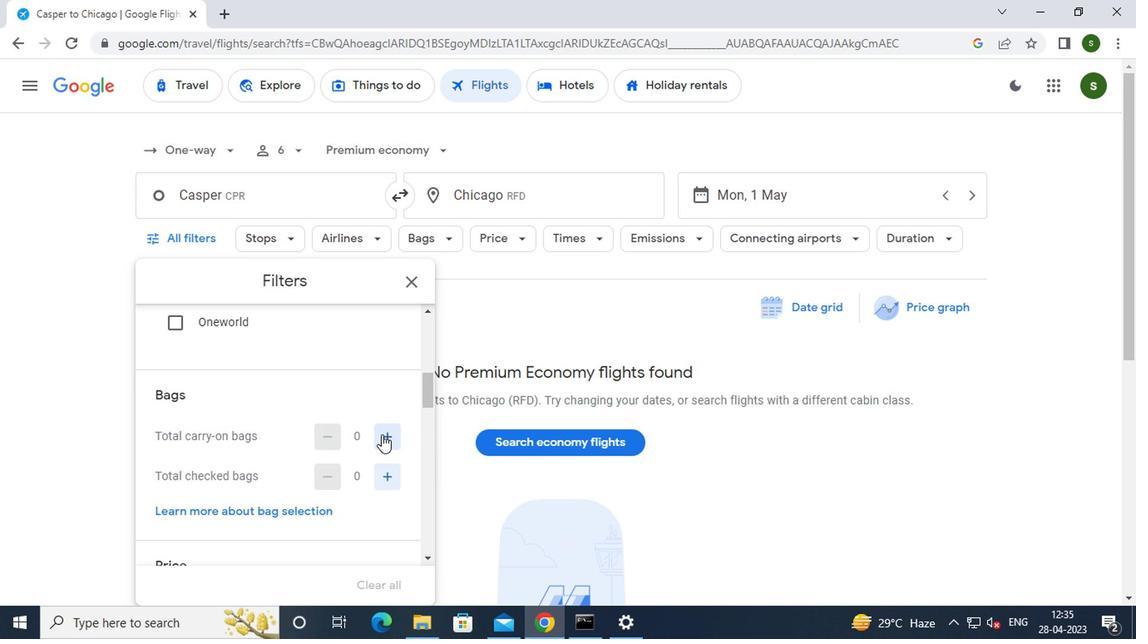
Action: Mouse moved to (333, 413)
Screenshot: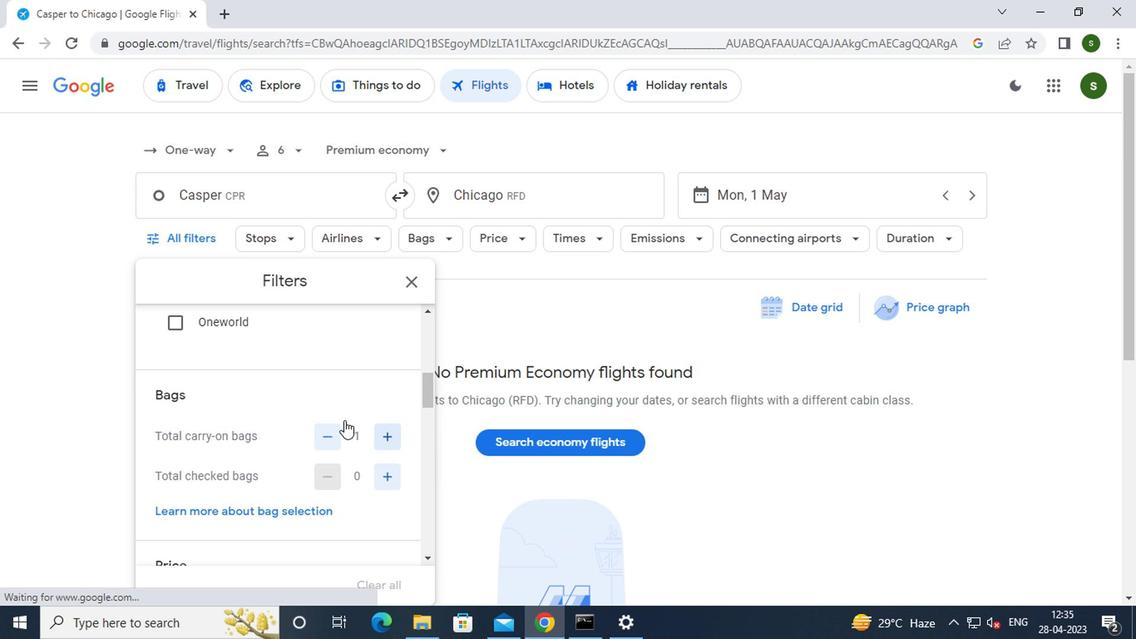 
Action: Mouse scrolled (333, 412) with delta (0, 0)
Screenshot: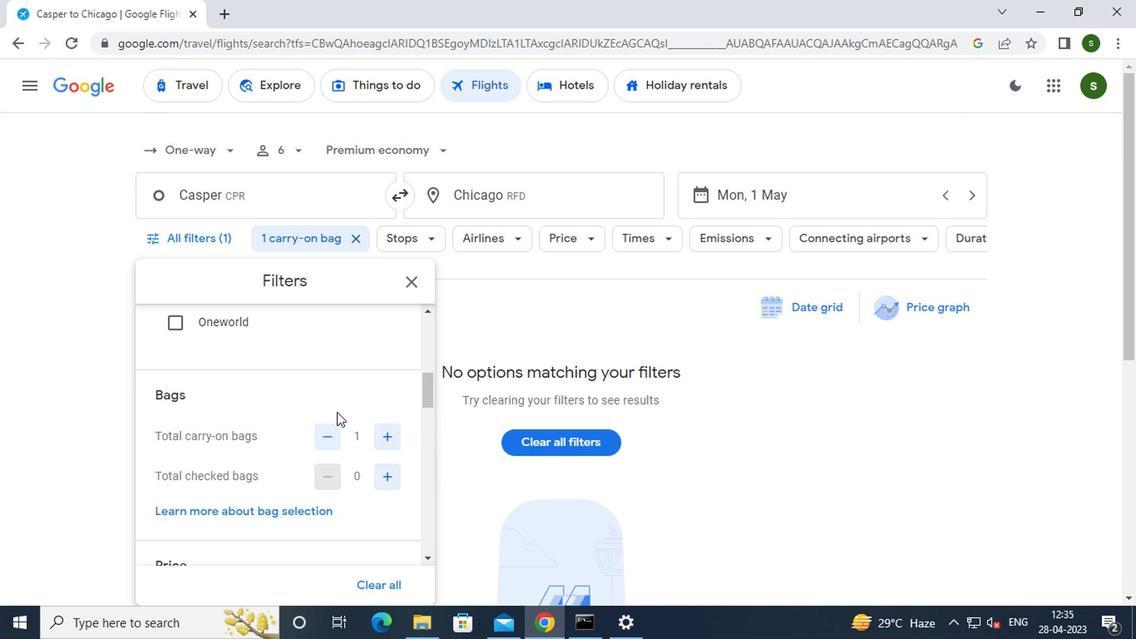 
Action: Mouse moved to (332, 413)
Screenshot: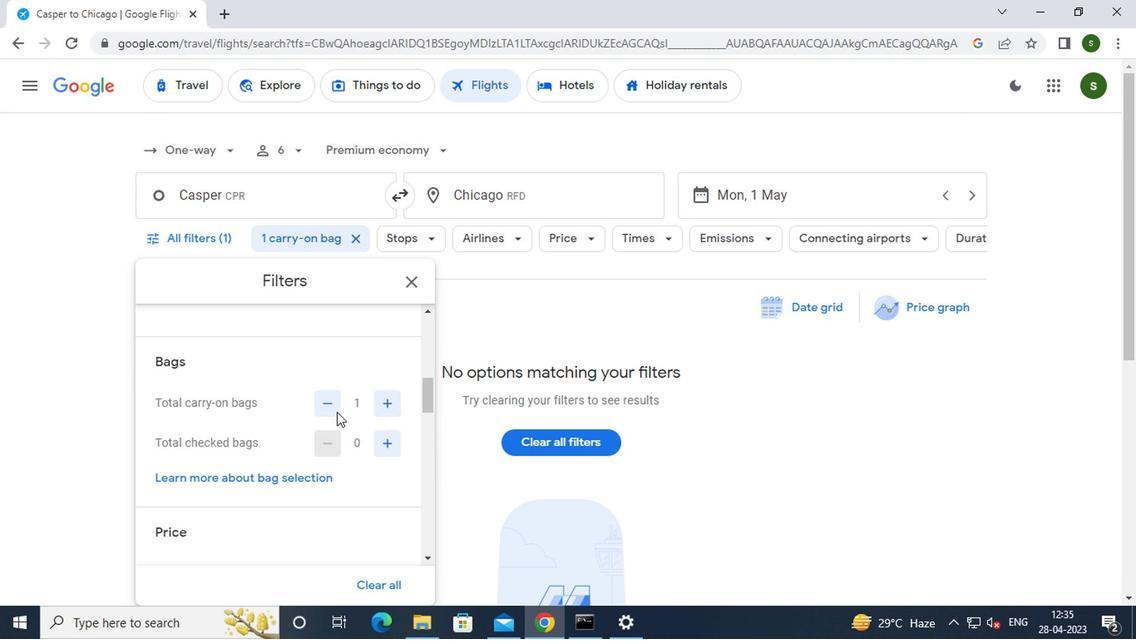 
Action: Mouse scrolled (332, 412) with delta (0, 0)
Screenshot: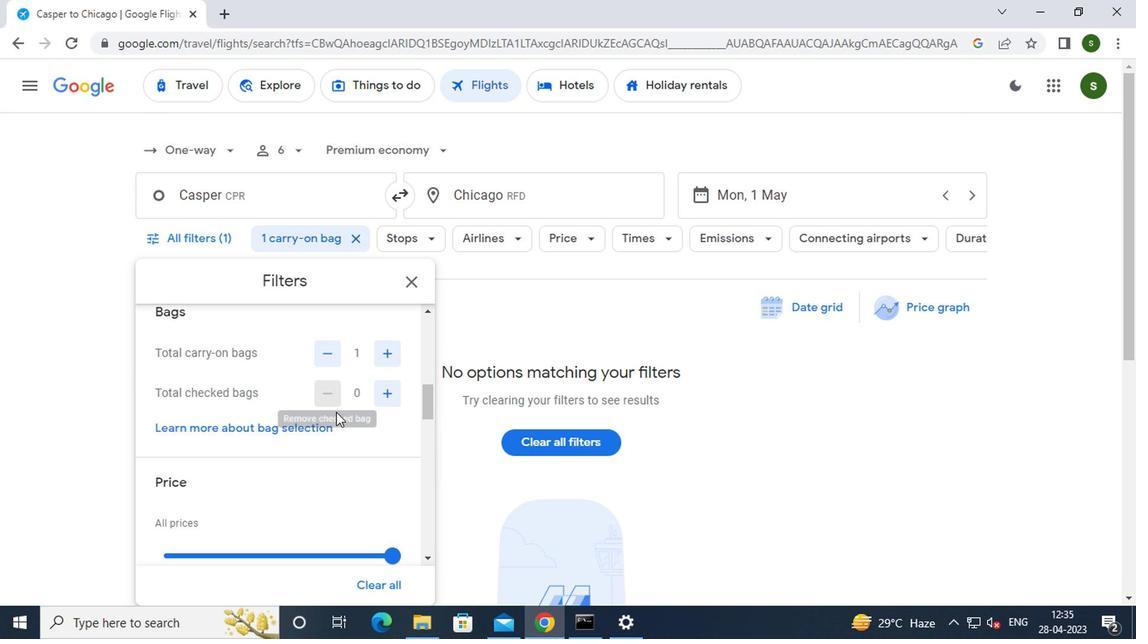 
Action: Mouse moved to (387, 467)
Screenshot: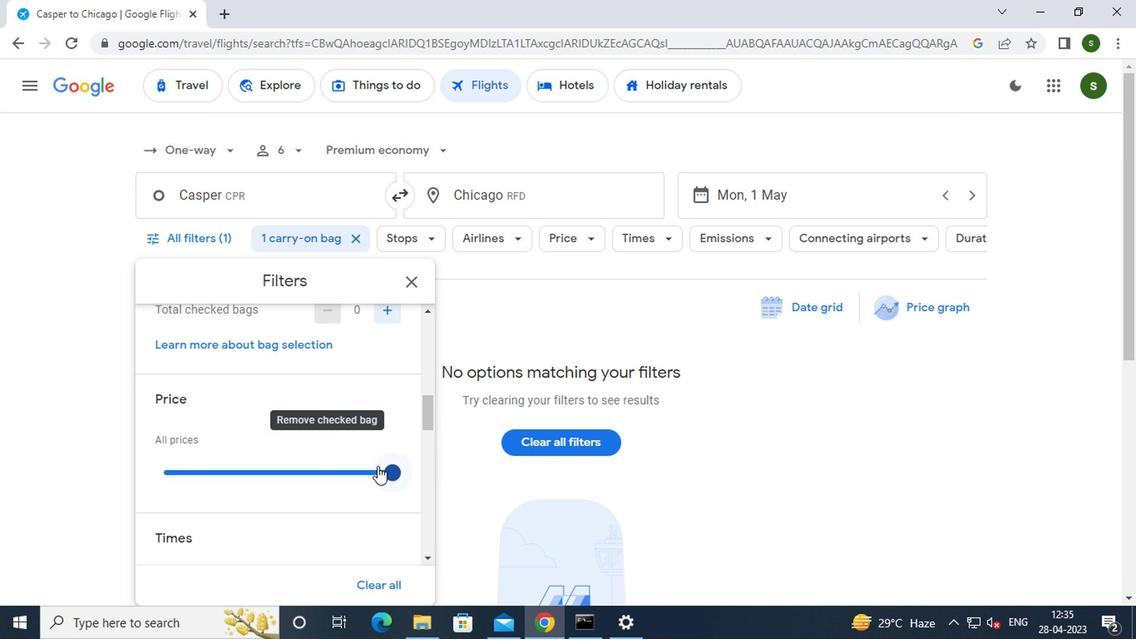 
Action: Mouse pressed left at (387, 467)
Screenshot: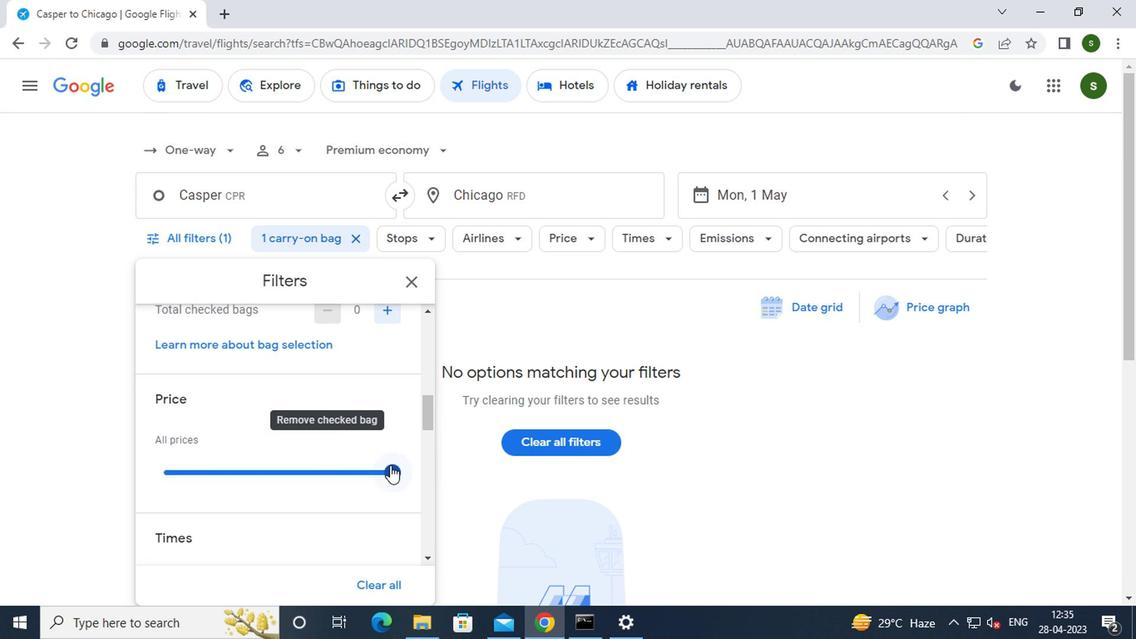 
Action: Mouse moved to (367, 435)
Screenshot: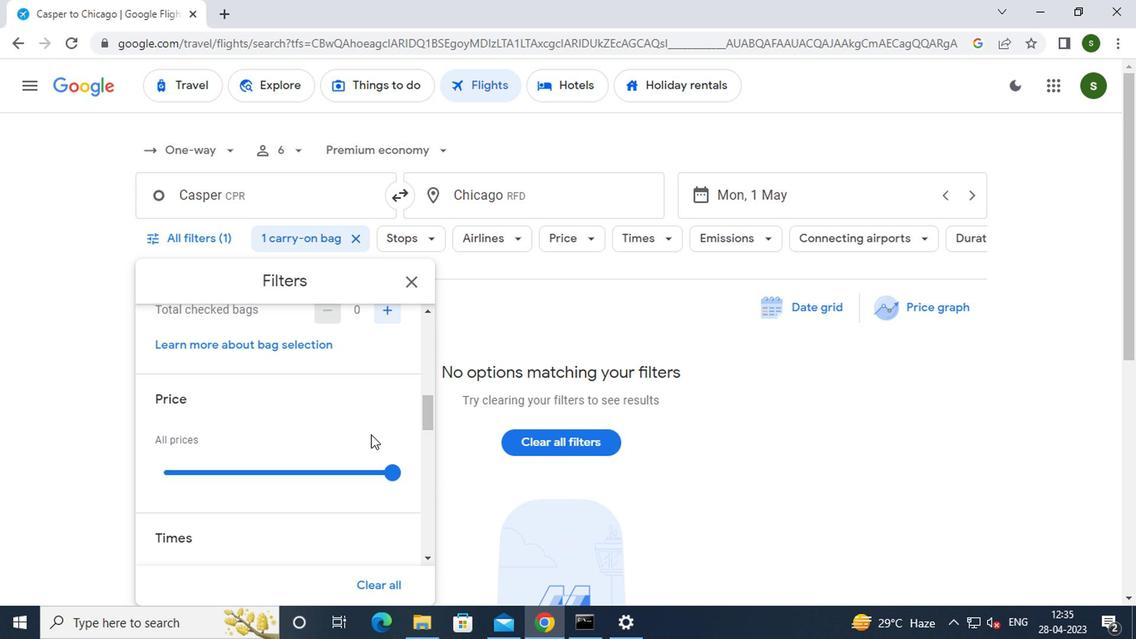
Action: Mouse scrolled (367, 433) with delta (0, -1)
Screenshot: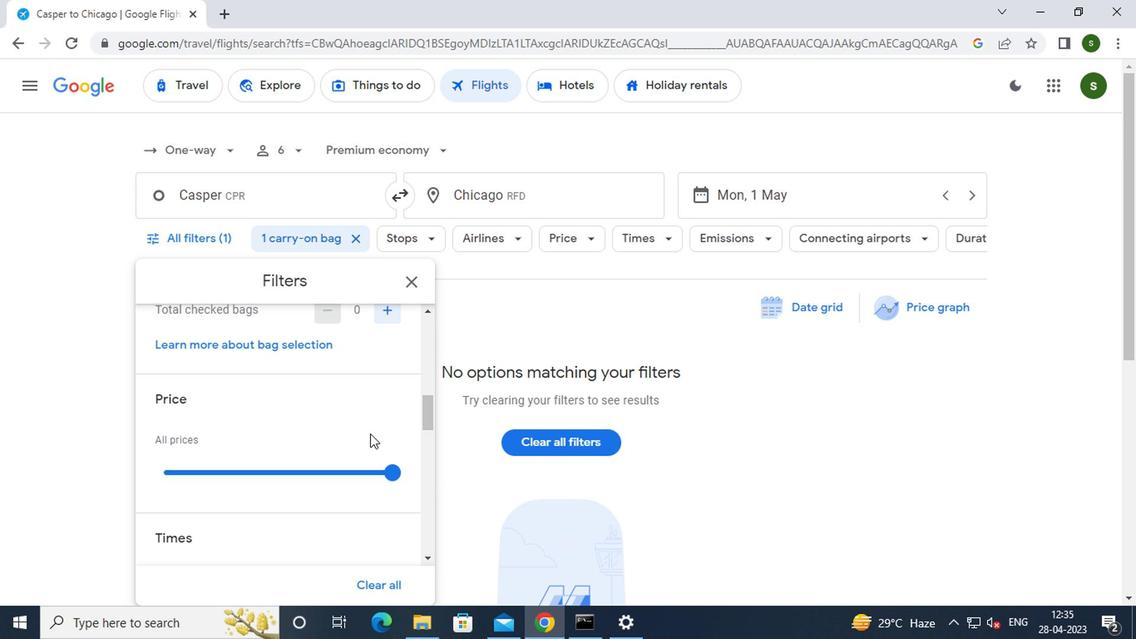 
Action: Mouse scrolled (367, 433) with delta (0, -1)
Screenshot: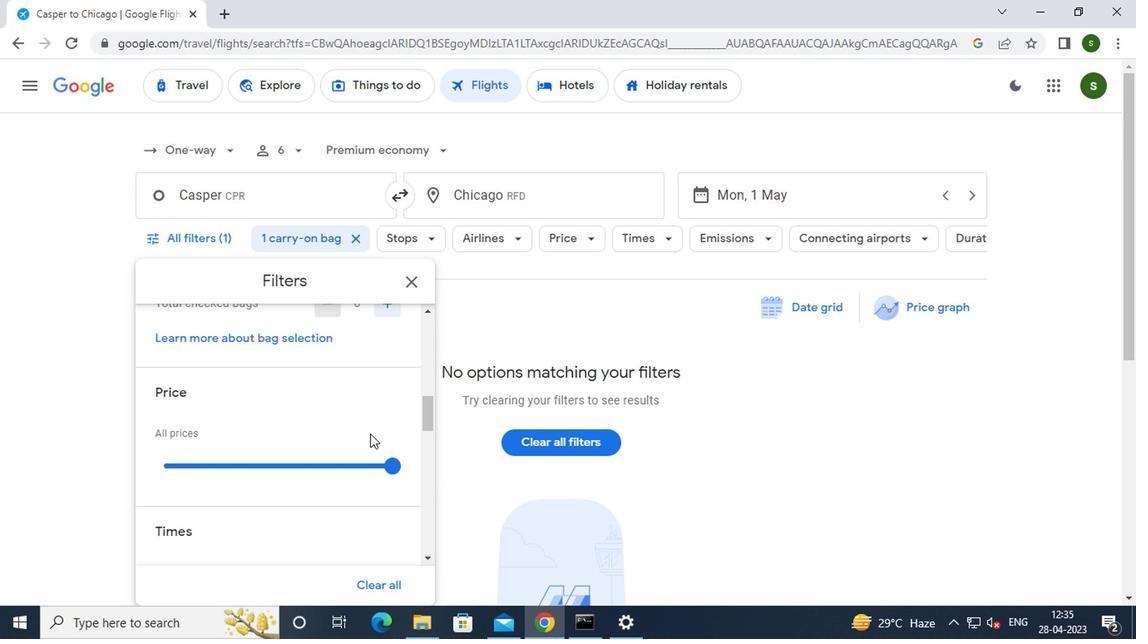 
Action: Mouse scrolled (367, 433) with delta (0, -1)
Screenshot: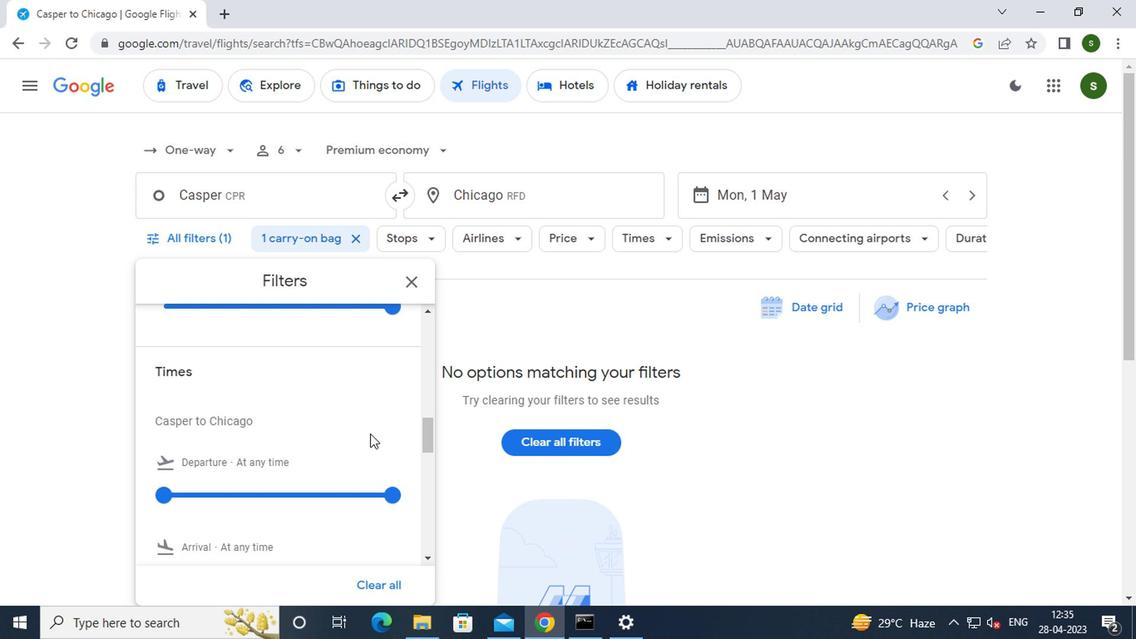 
Action: Mouse moved to (166, 412)
Screenshot: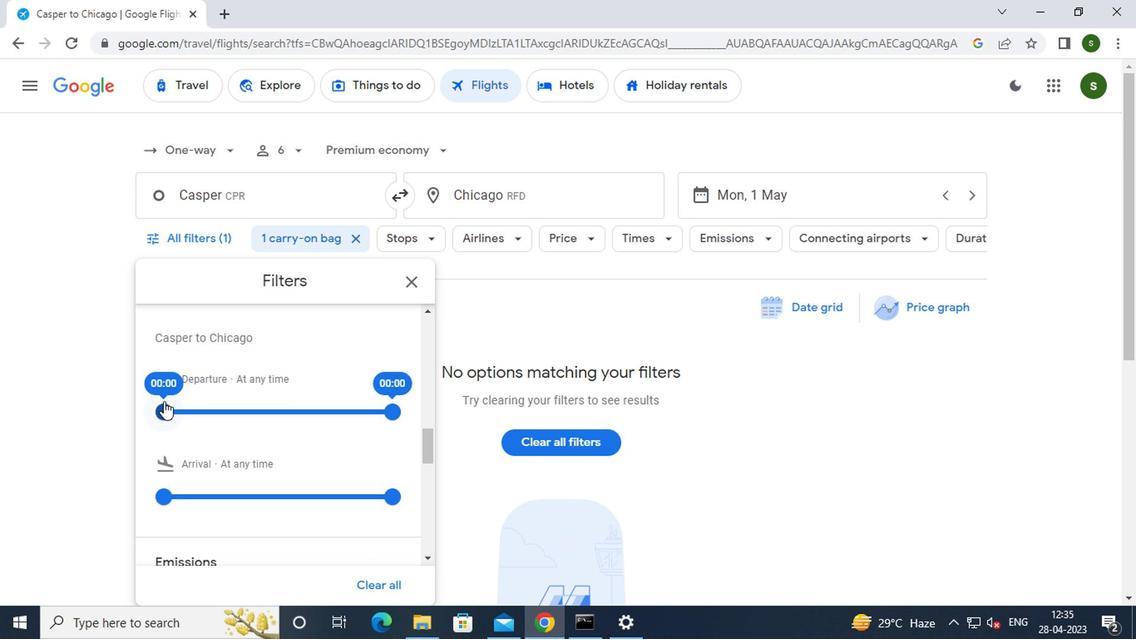 
Action: Mouse pressed left at (166, 412)
Screenshot: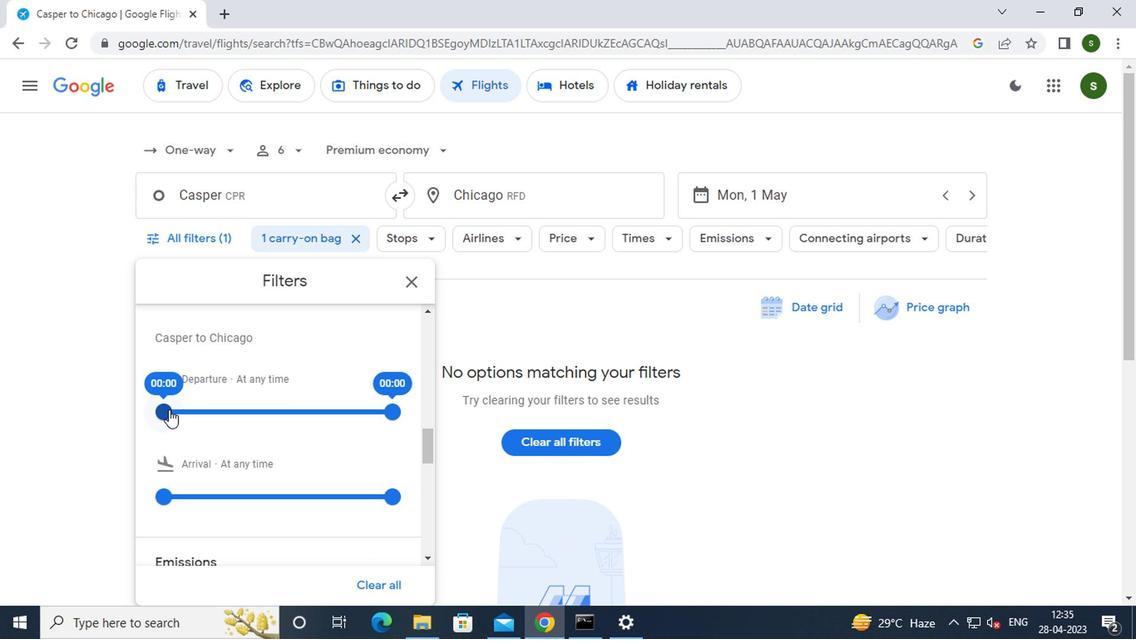 
Action: Mouse moved to (591, 333)
Screenshot: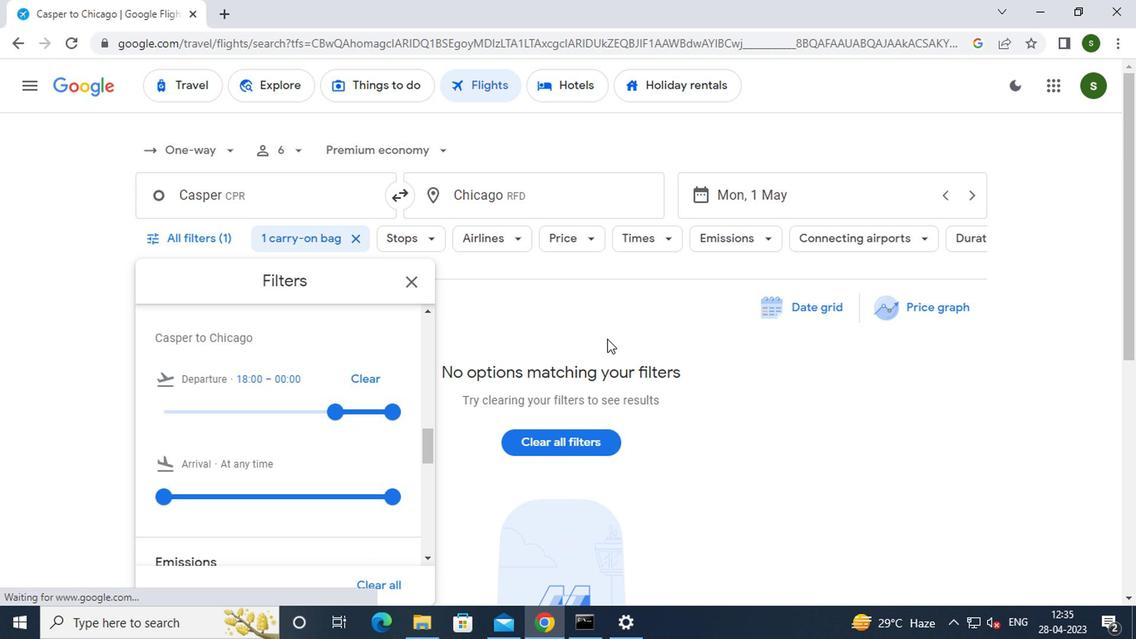 
Action: Mouse pressed left at (591, 333)
Screenshot: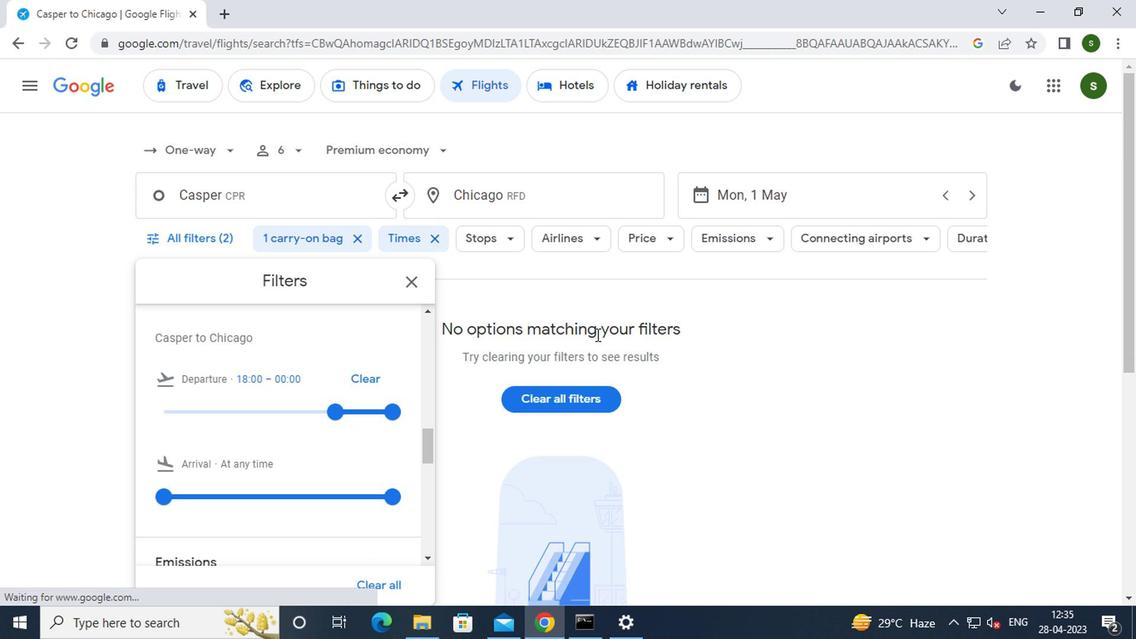 
Action: Mouse moved to (590, 333)
Screenshot: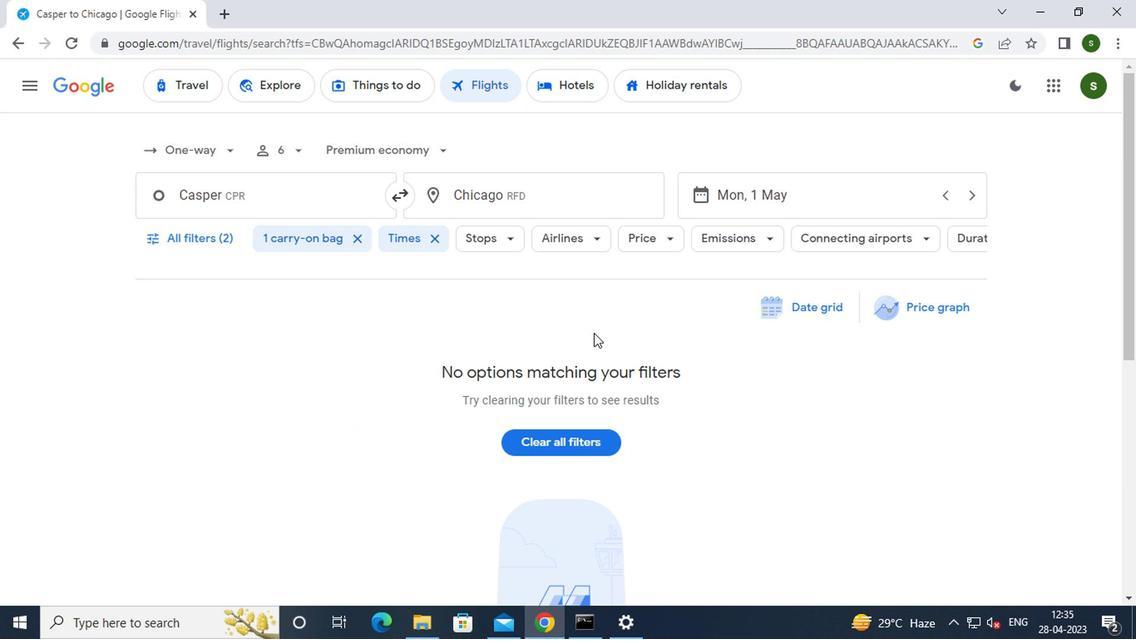 
